 Task: Open Card Content Creation Review in Board Content Marketing Podcast Creation and Promotion Strategy to Workspace Corporate Legal Services and add a team member Softage.2@softage.net, a label Green, a checklist Workplace Wellness, an attachment from your computer, a color Green and finally, add a card description 'Plan and execute company team-building activity at a cooking class' and a comment 'Given the potential impact of this task on our team morale and motivation, let us ensure that we approach it with a sense of positivity and enthusiasm.'. Add a start date 'Jan 06, 1900' with a due date 'Jan 13, 1900'
Action: Mouse moved to (51, 389)
Screenshot: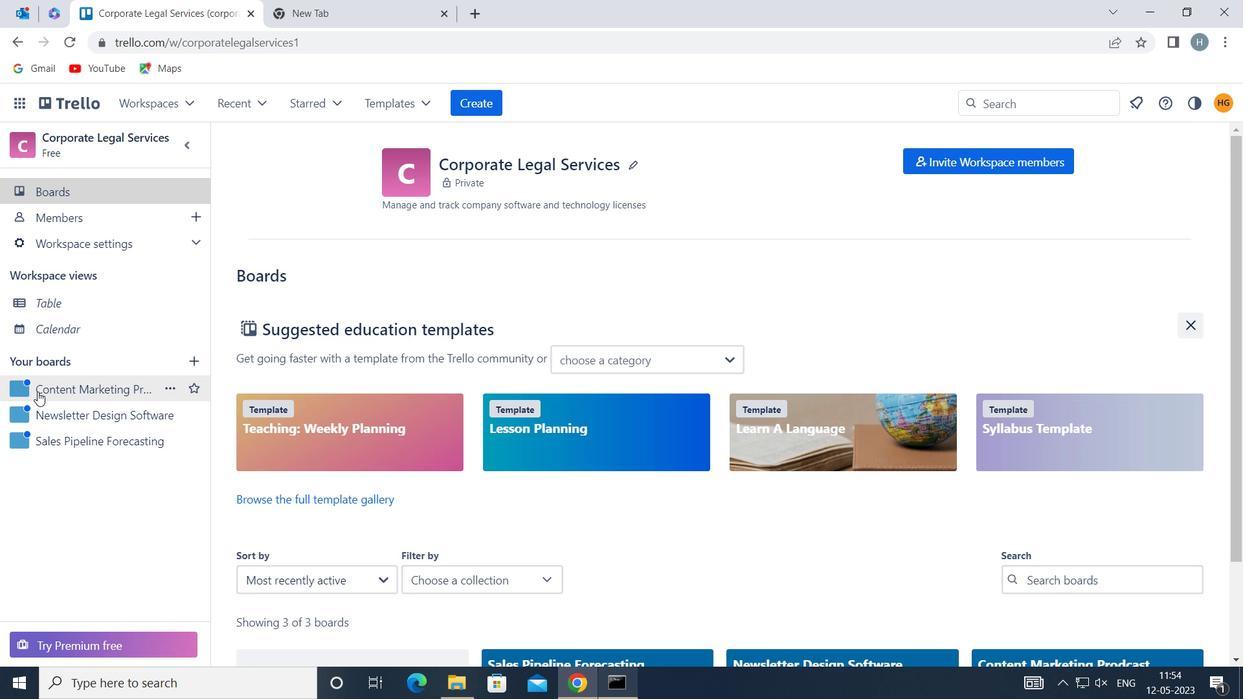 
Action: Mouse pressed left at (51, 389)
Screenshot: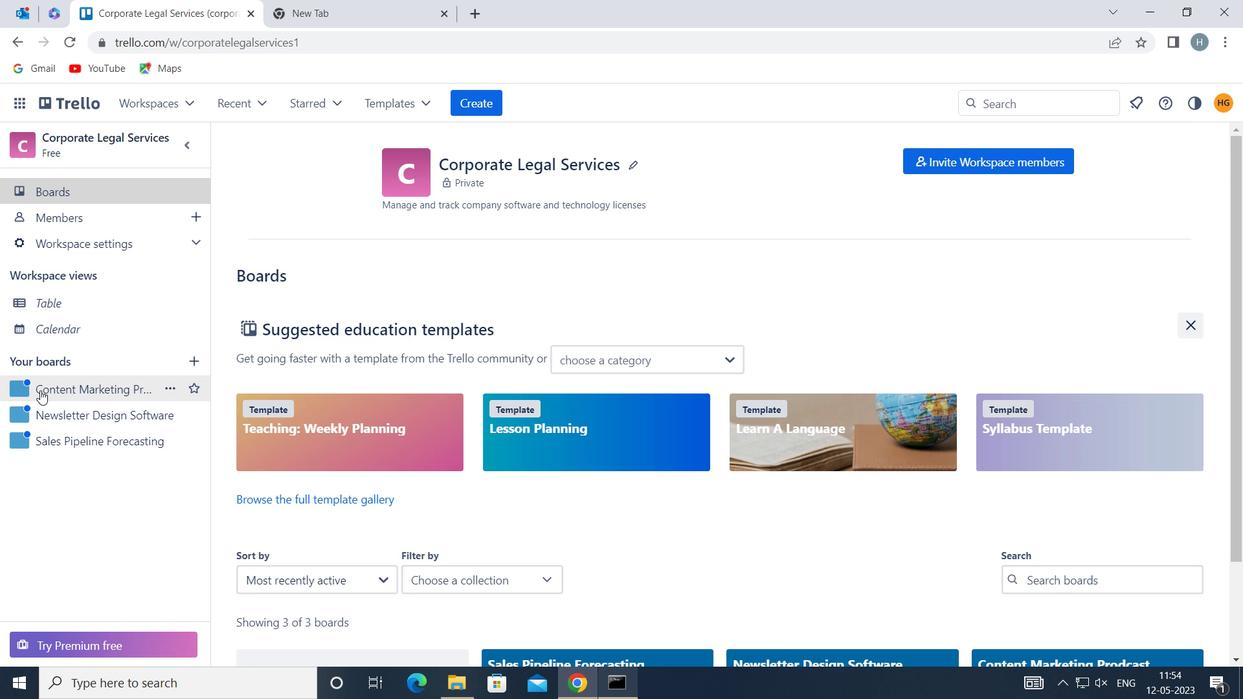 
Action: Mouse moved to (524, 231)
Screenshot: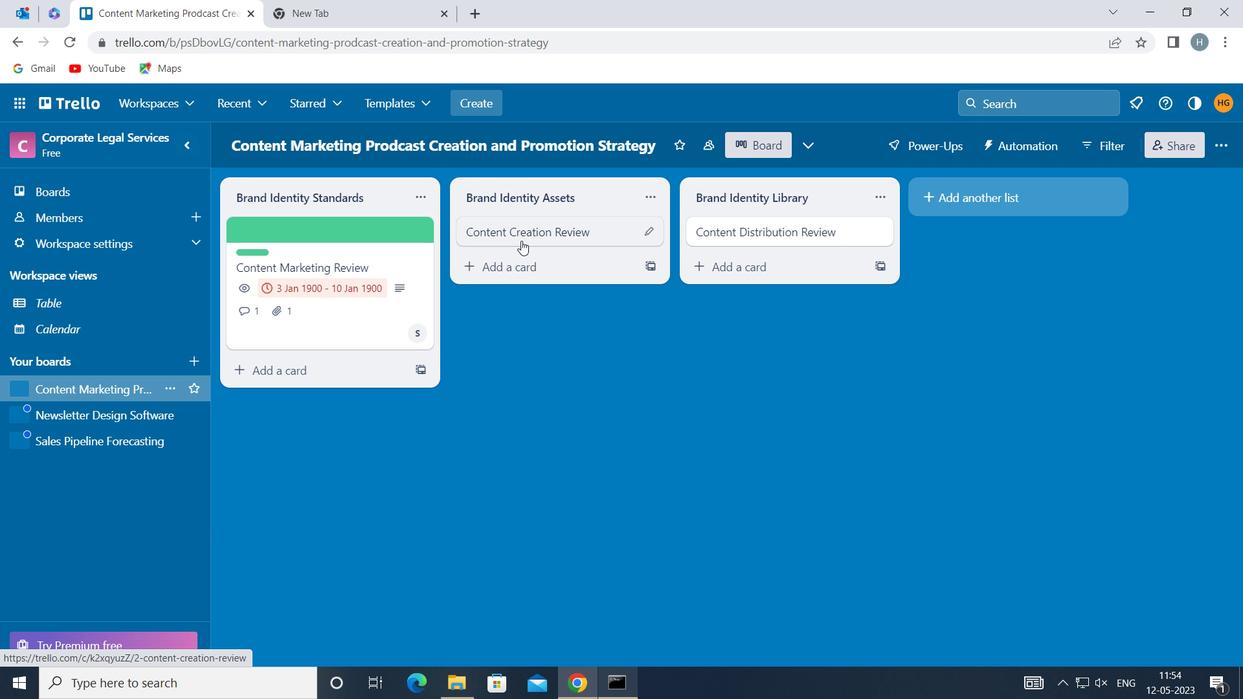 
Action: Mouse pressed left at (524, 231)
Screenshot: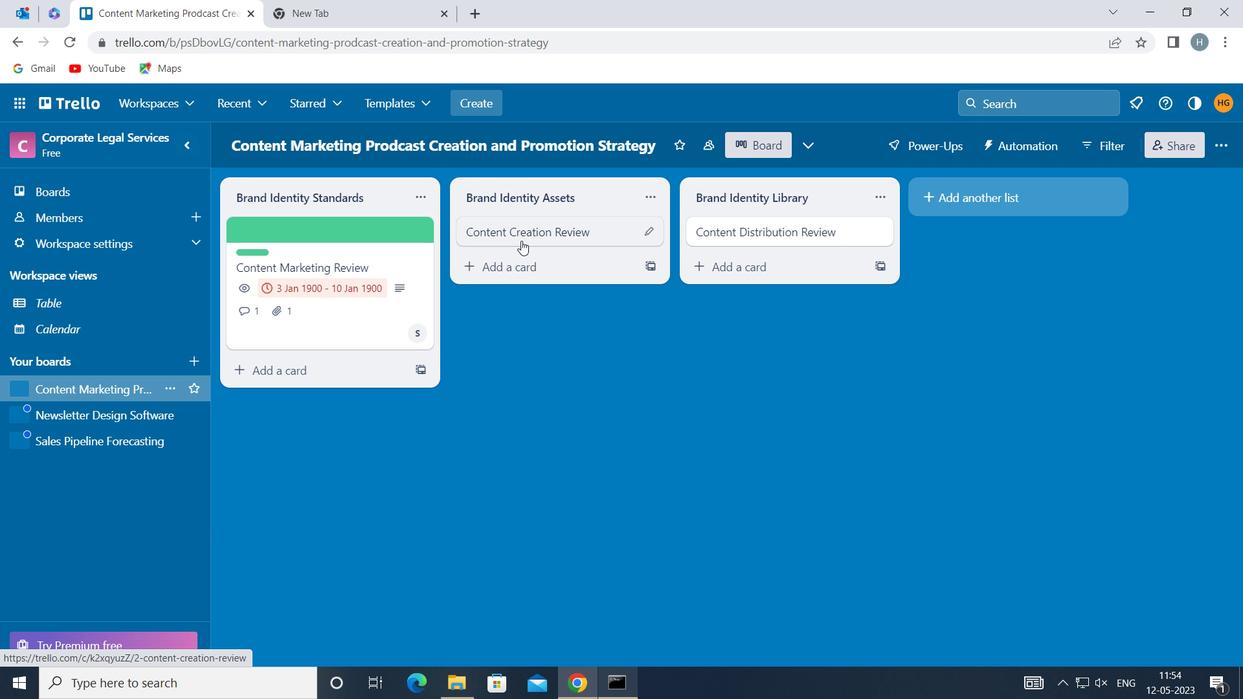 
Action: Mouse moved to (856, 287)
Screenshot: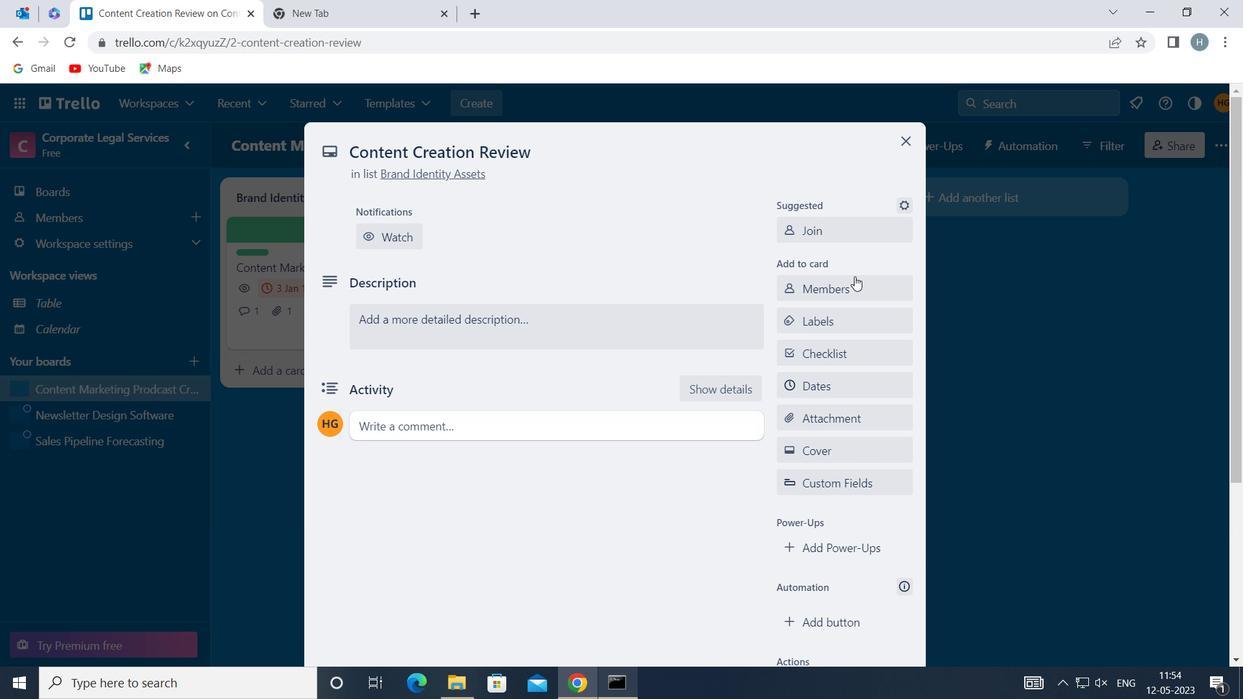 
Action: Mouse pressed left at (856, 287)
Screenshot: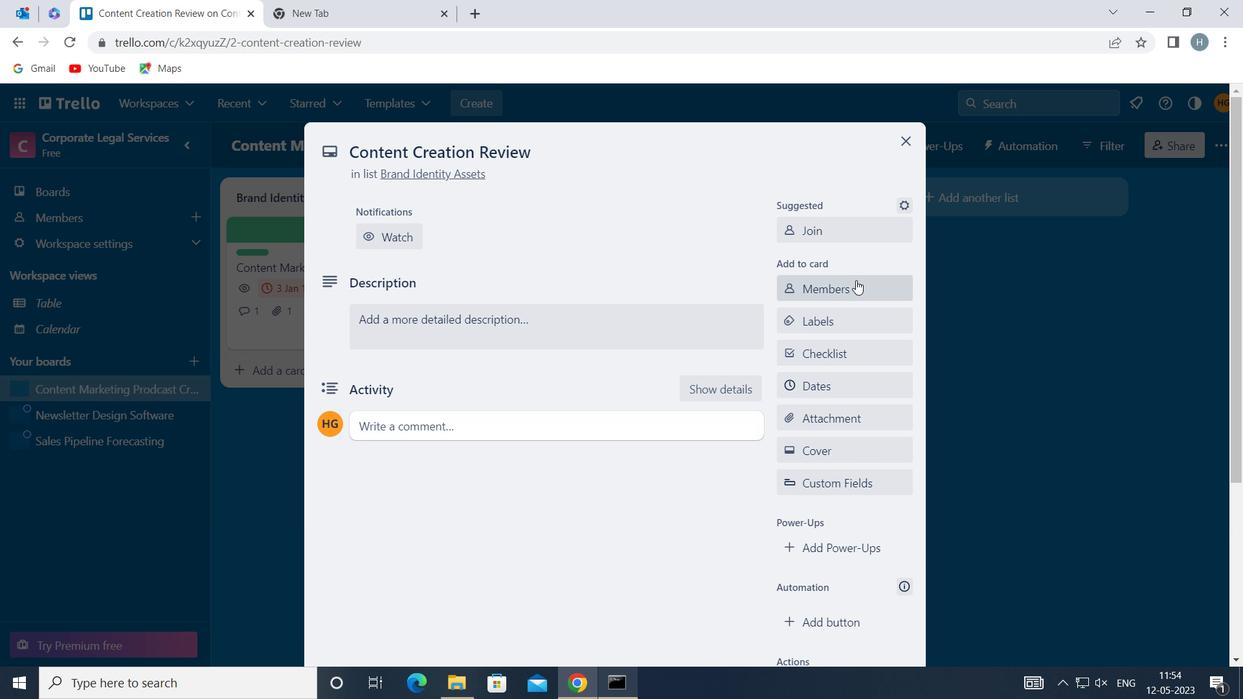 
Action: Key pressed softage
Screenshot: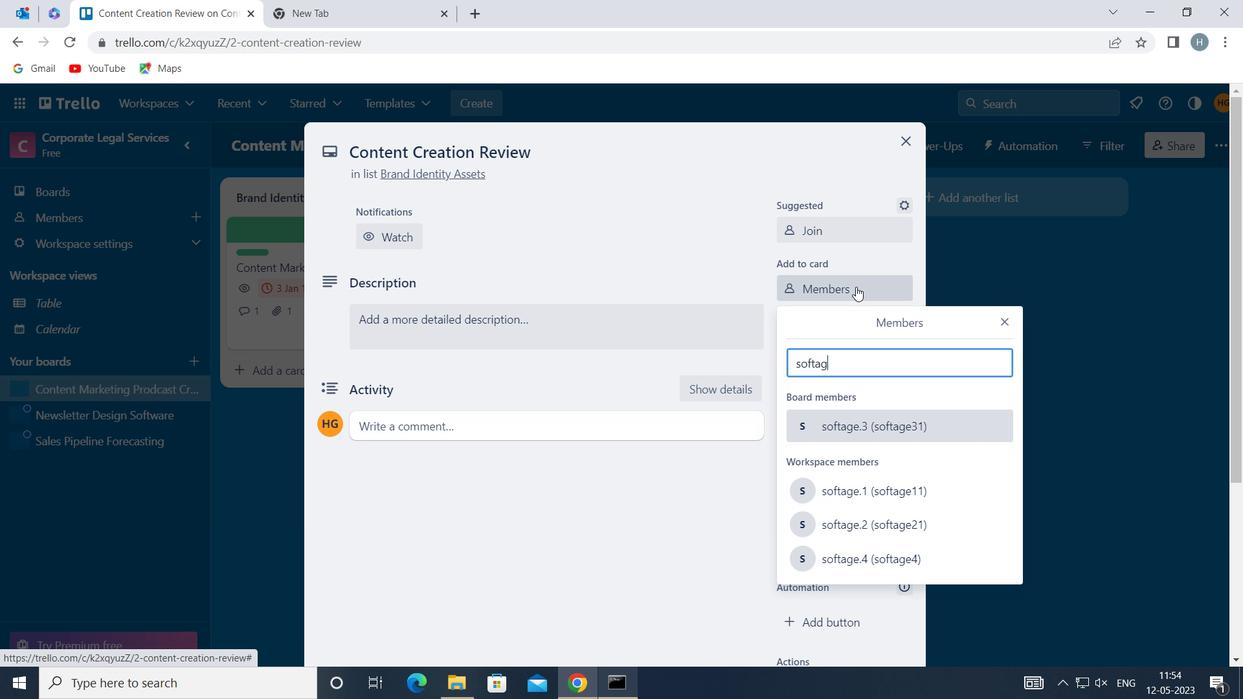 
Action: Mouse moved to (865, 522)
Screenshot: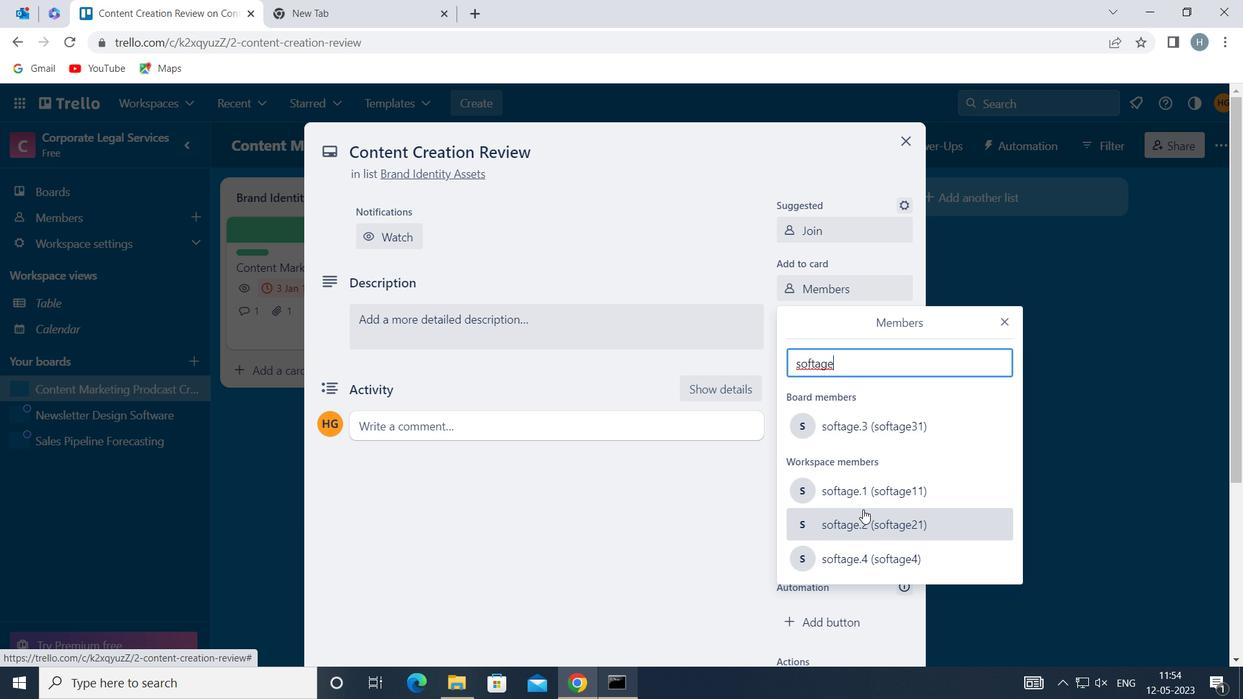 
Action: Mouse pressed left at (865, 522)
Screenshot: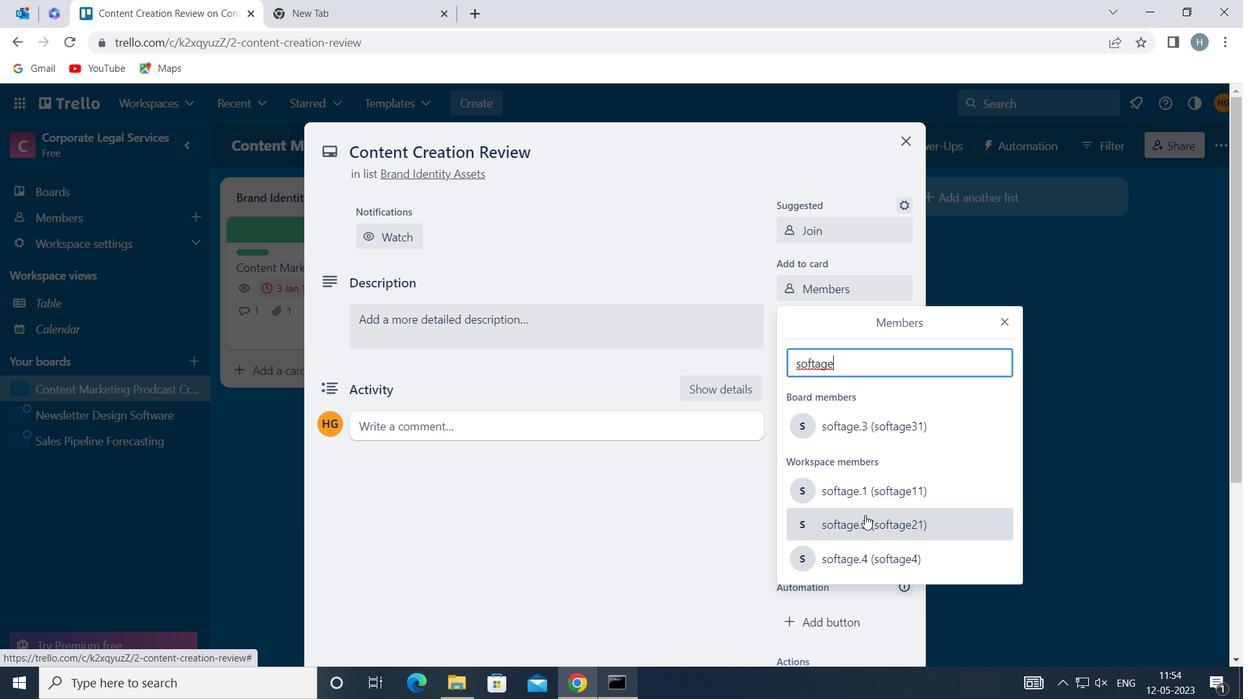 
Action: Mouse moved to (1010, 317)
Screenshot: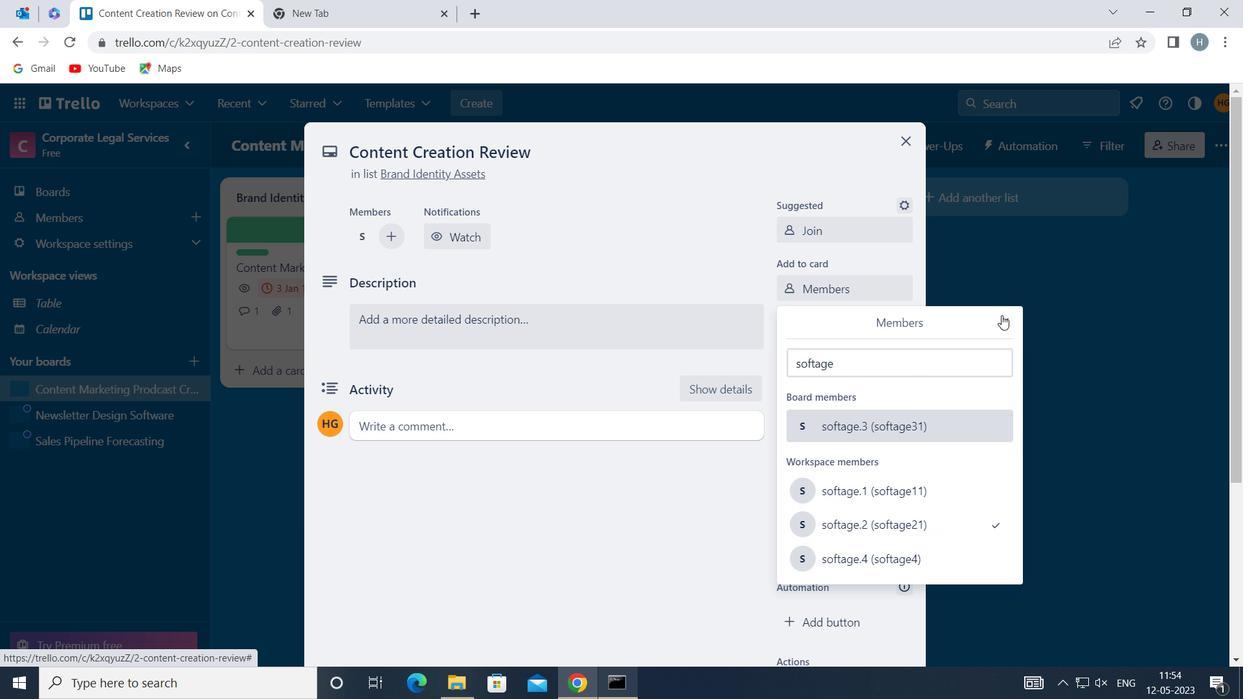 
Action: Mouse pressed left at (1010, 317)
Screenshot: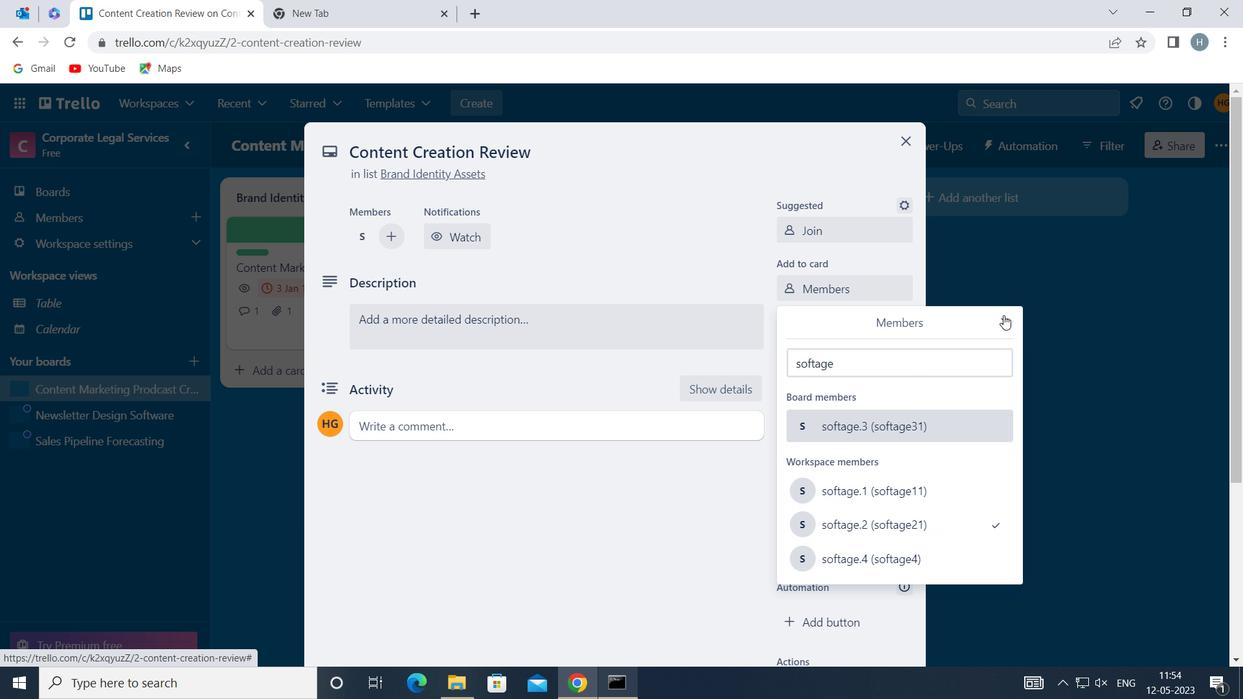 
Action: Mouse moved to (848, 320)
Screenshot: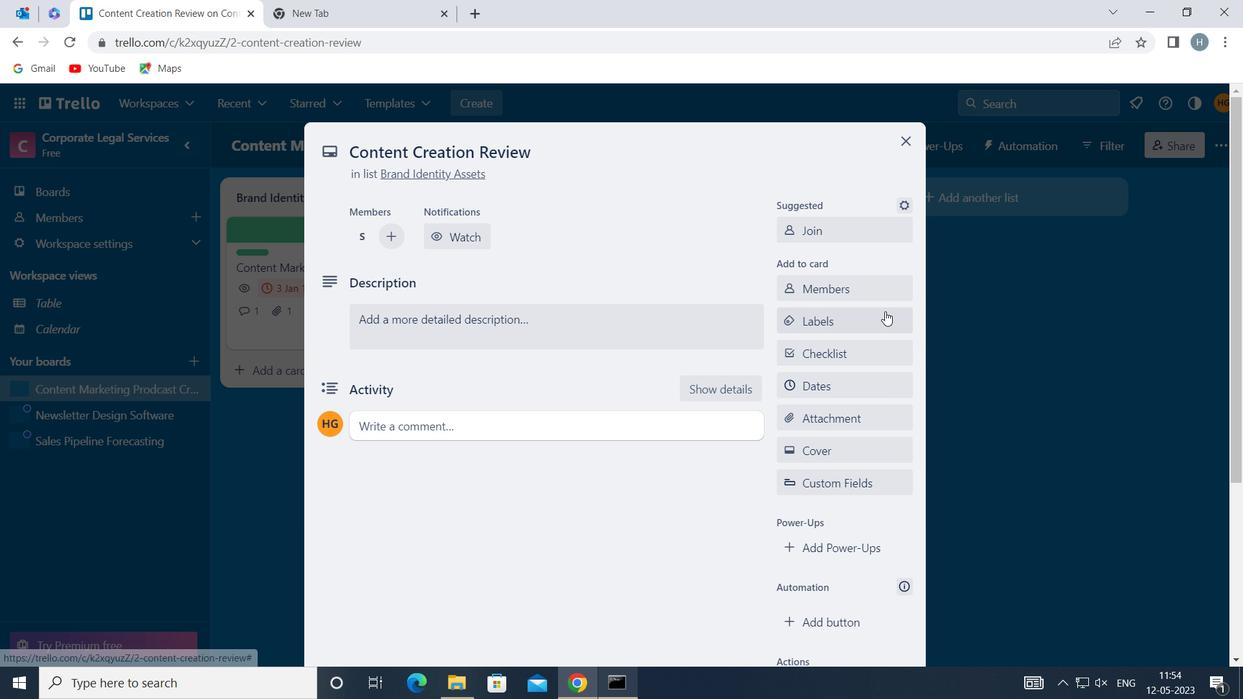 
Action: Mouse pressed left at (848, 320)
Screenshot: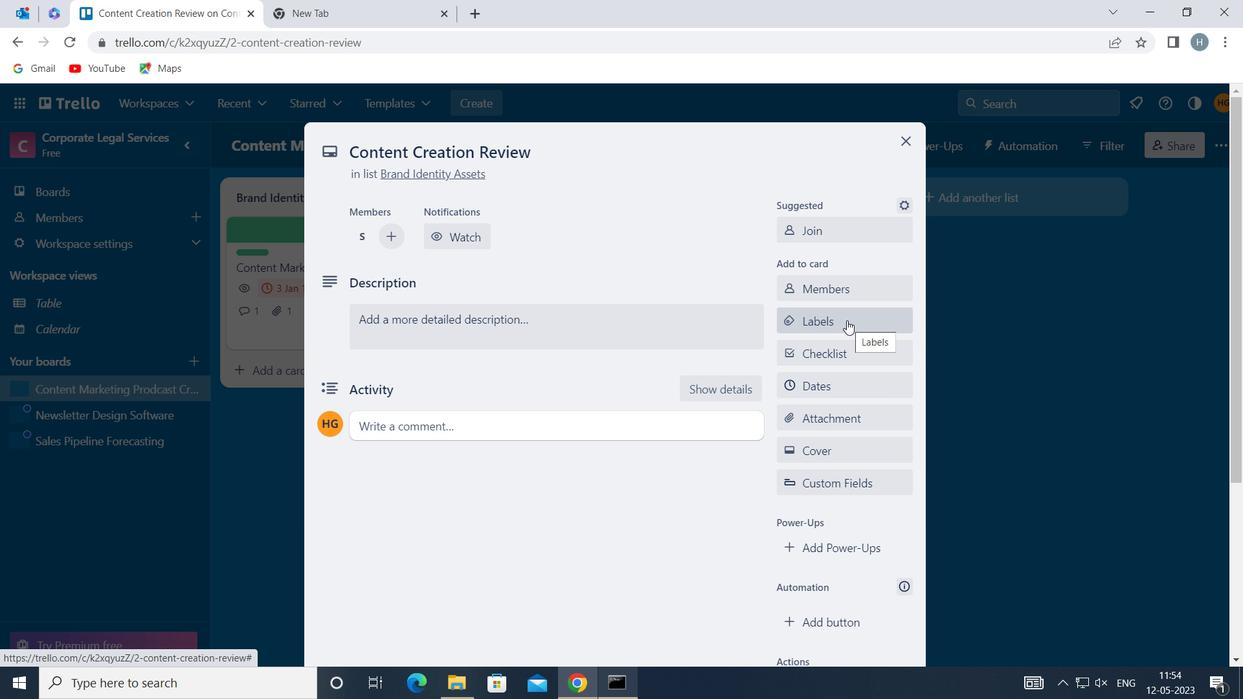 
Action: Mouse moved to (875, 239)
Screenshot: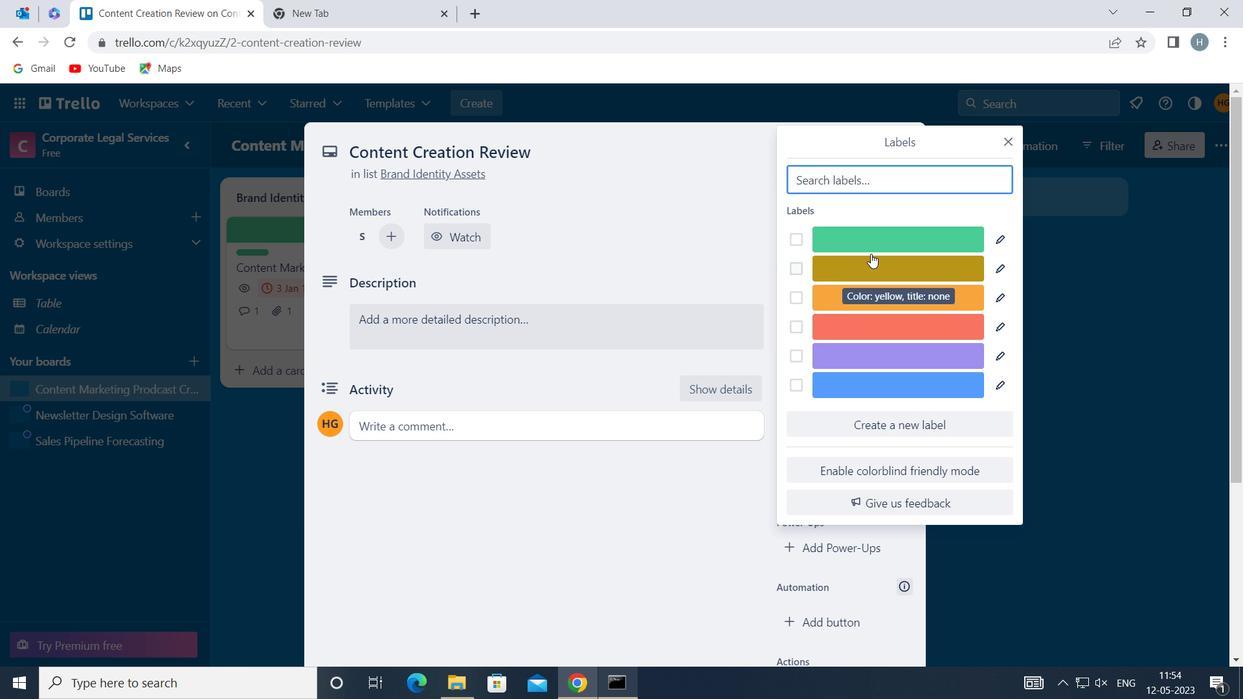 
Action: Mouse pressed left at (875, 239)
Screenshot: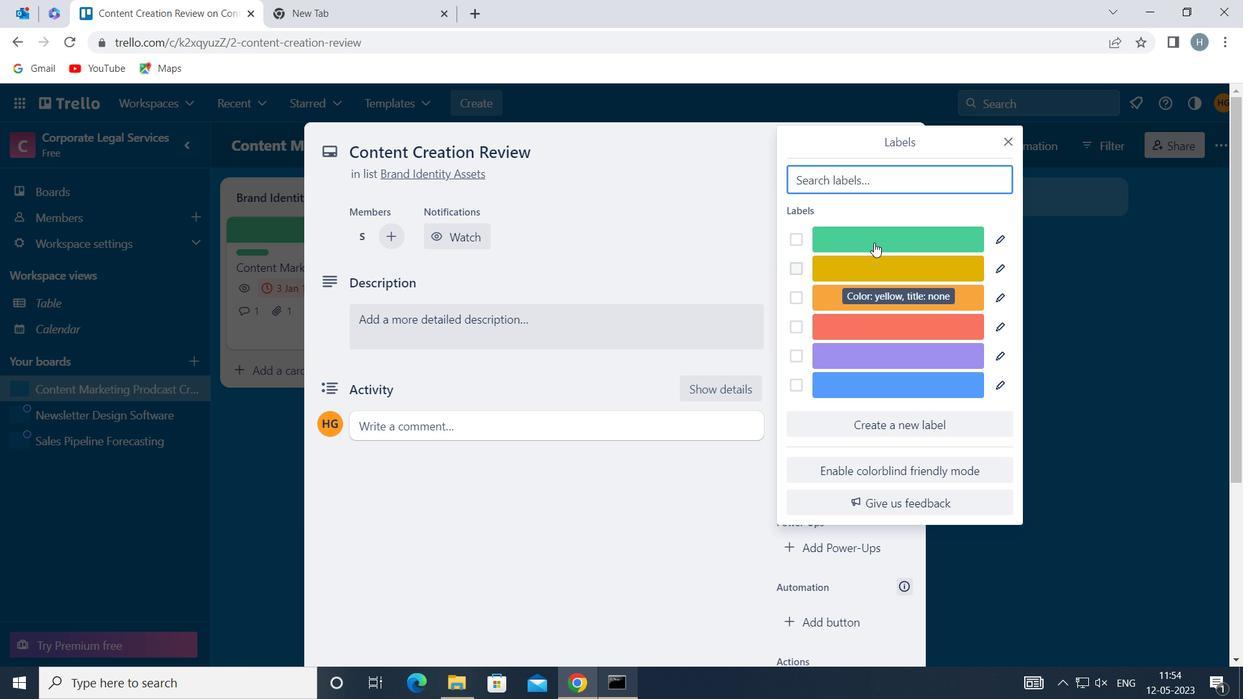 
Action: Mouse moved to (1012, 139)
Screenshot: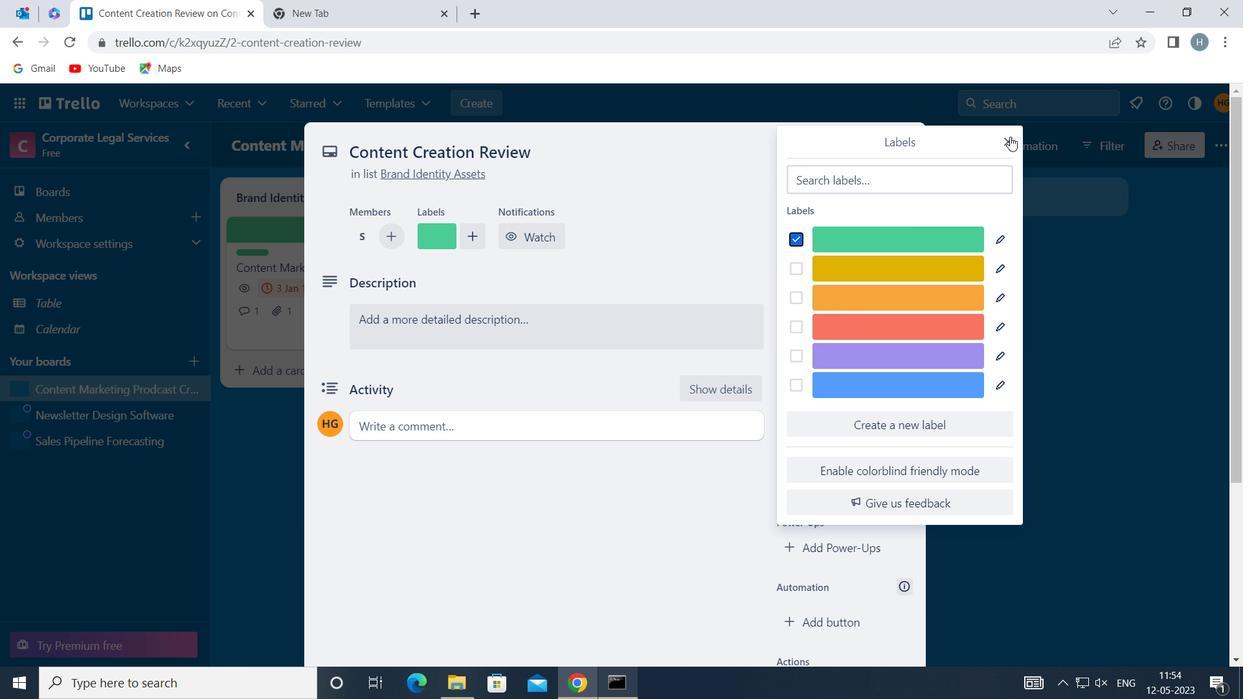 
Action: Mouse pressed left at (1012, 139)
Screenshot: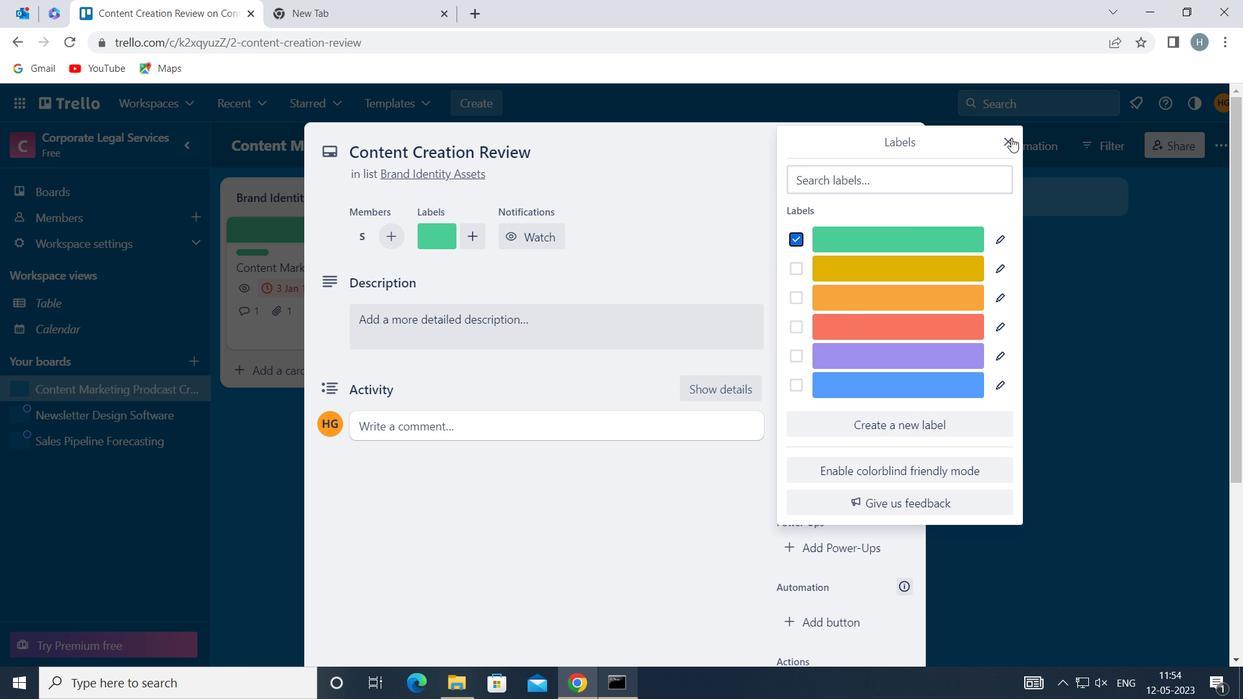 
Action: Mouse moved to (853, 346)
Screenshot: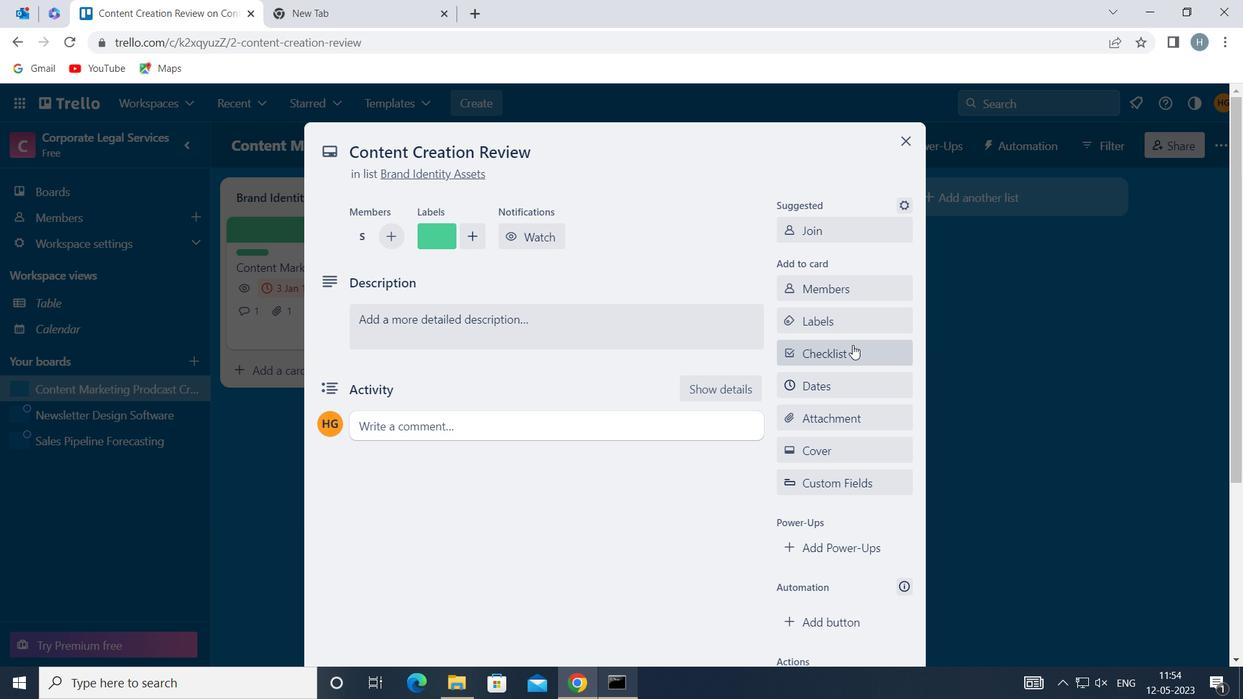 
Action: Mouse pressed left at (853, 346)
Screenshot: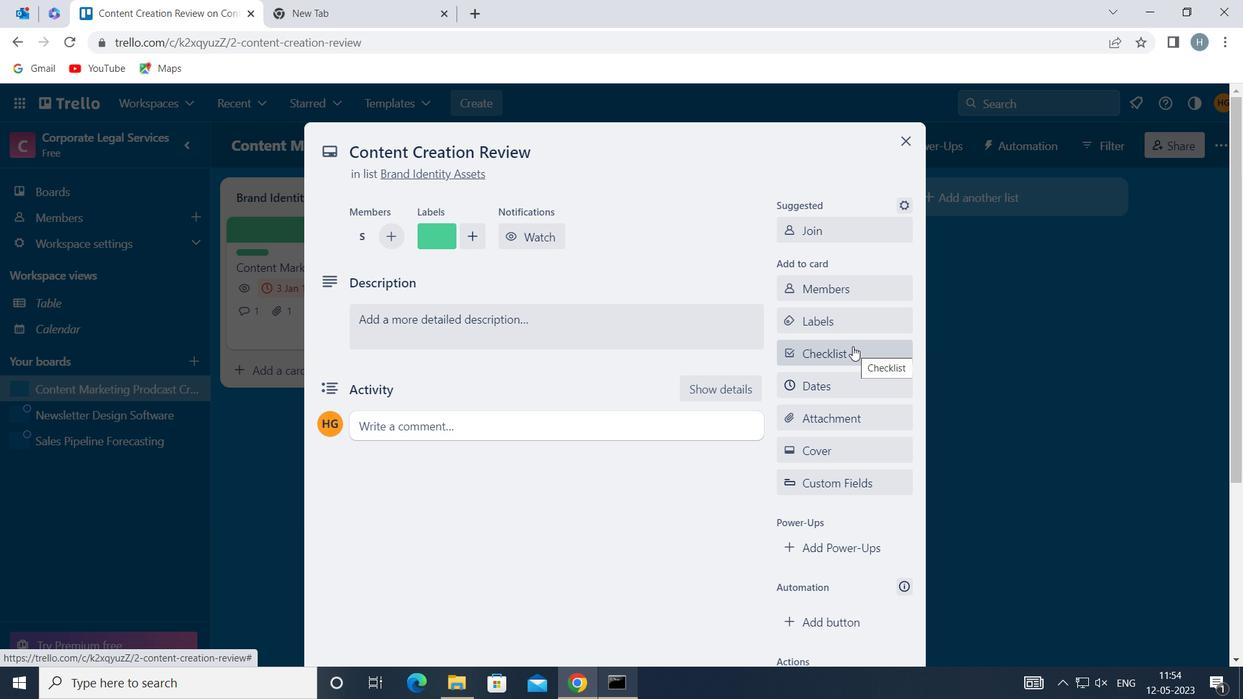 
Action: Key pressed <Key.shift>WORKPLACE<Key.space><Key.shift>WELLNESS
Screenshot: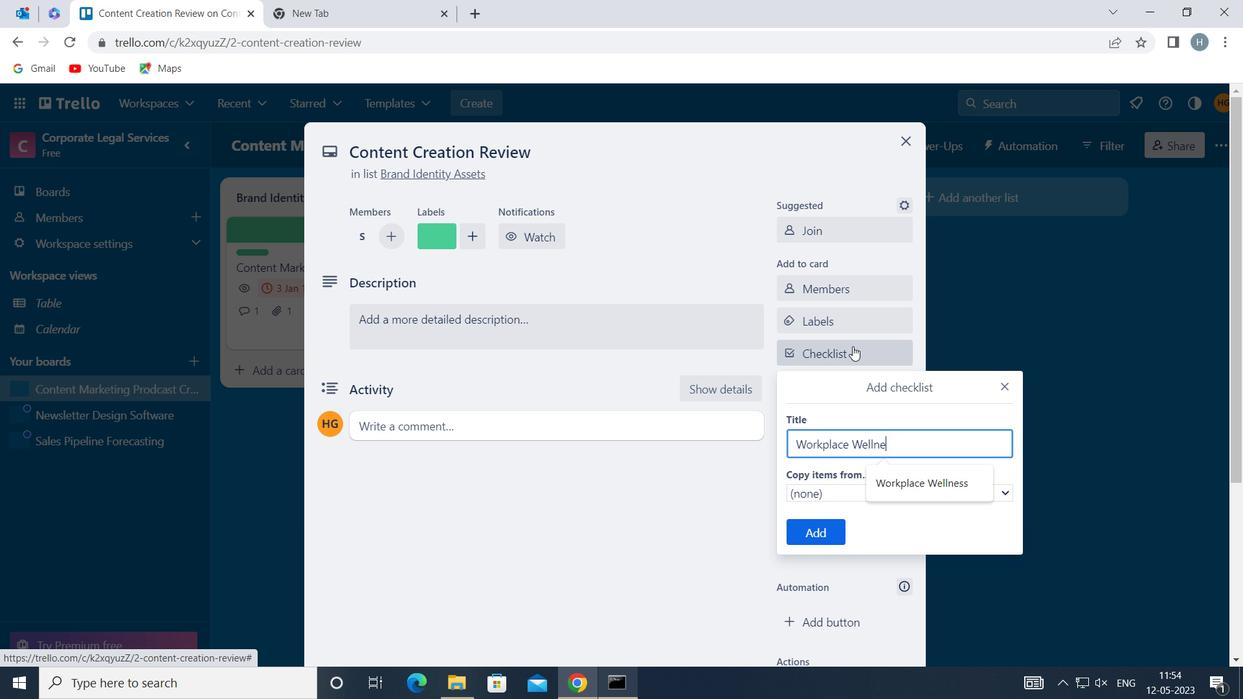 
Action: Mouse moved to (821, 526)
Screenshot: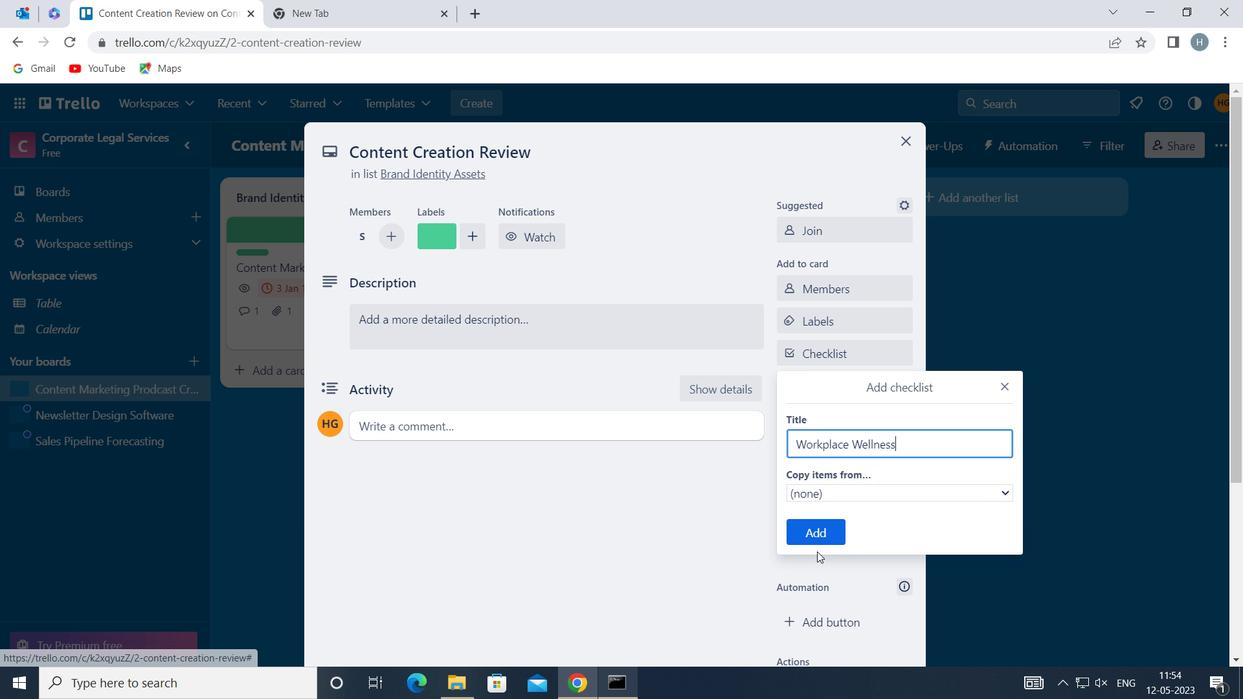 
Action: Mouse pressed left at (821, 526)
Screenshot: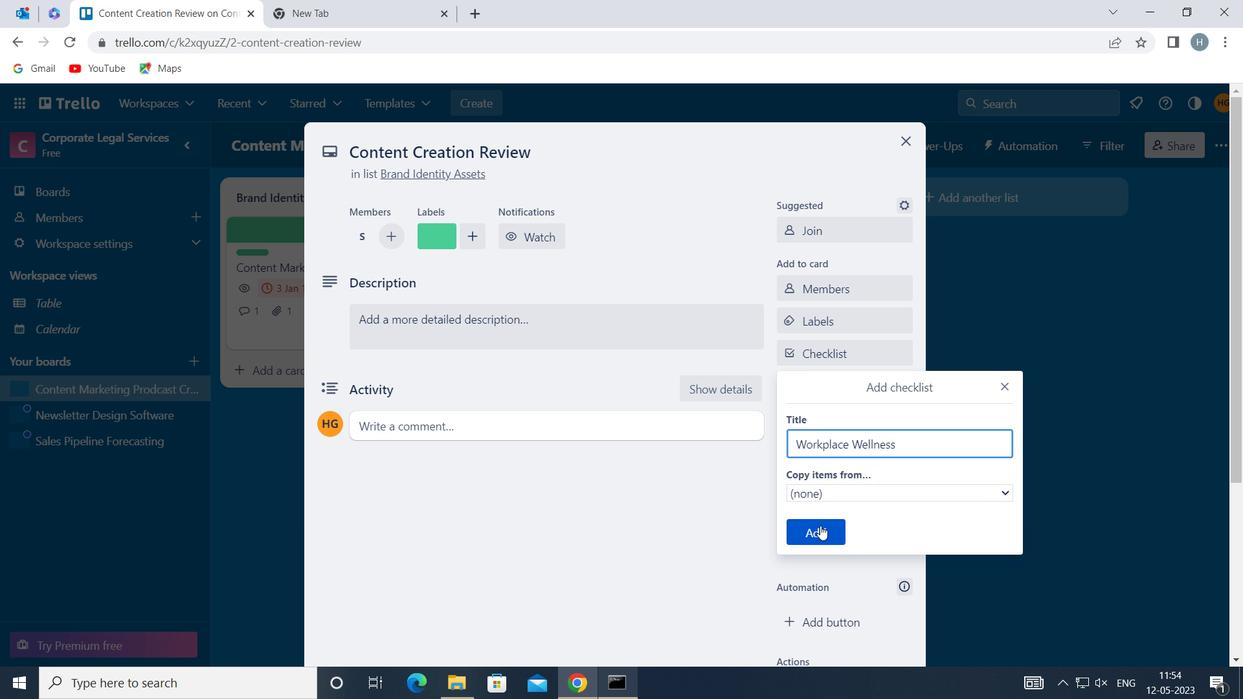 
Action: Mouse moved to (861, 416)
Screenshot: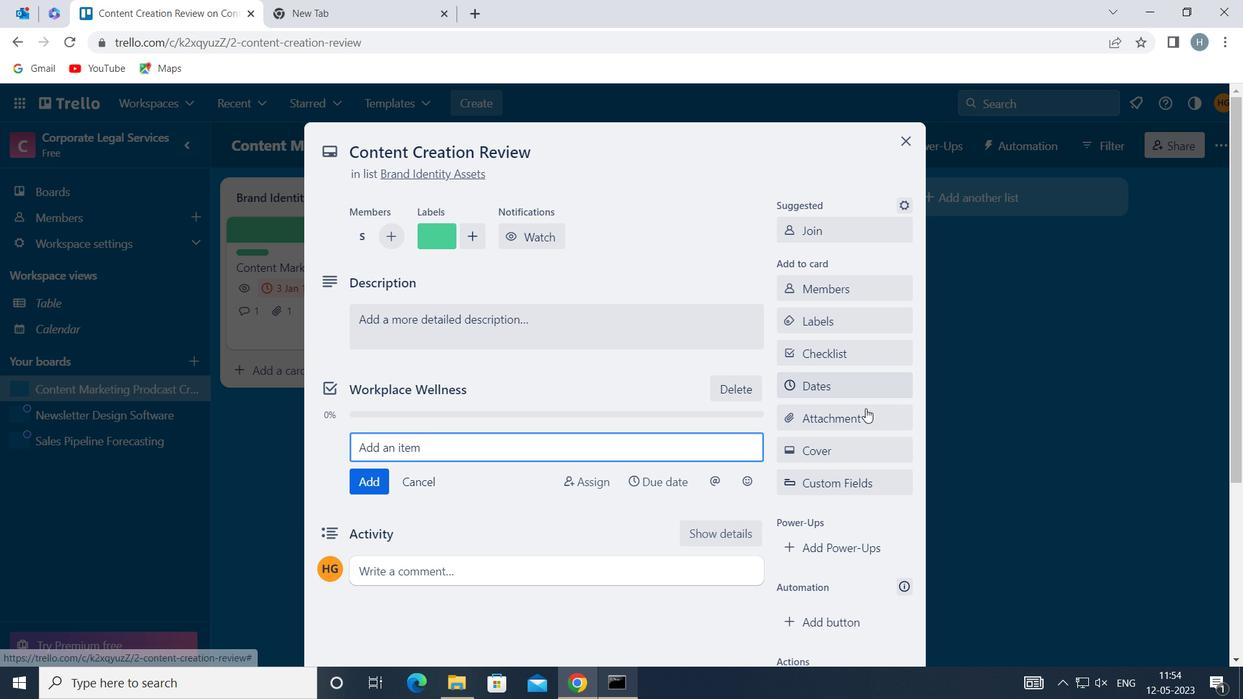 
Action: Mouse pressed left at (861, 416)
Screenshot: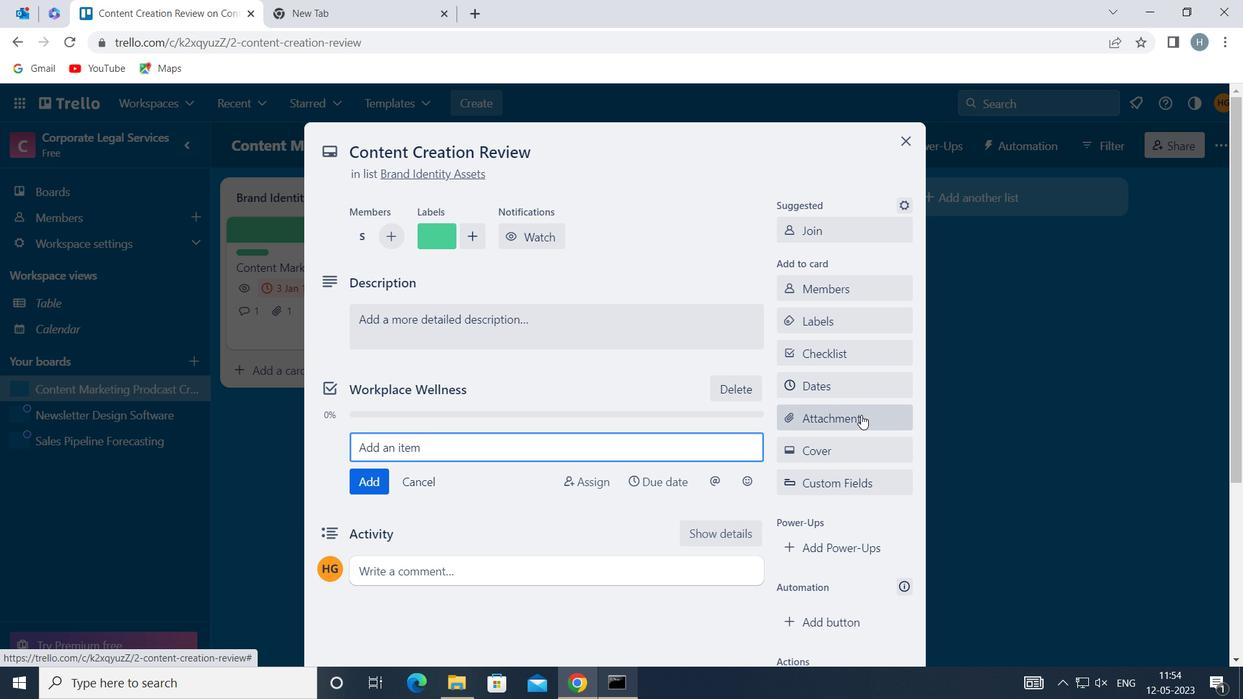 
Action: Mouse moved to (880, 178)
Screenshot: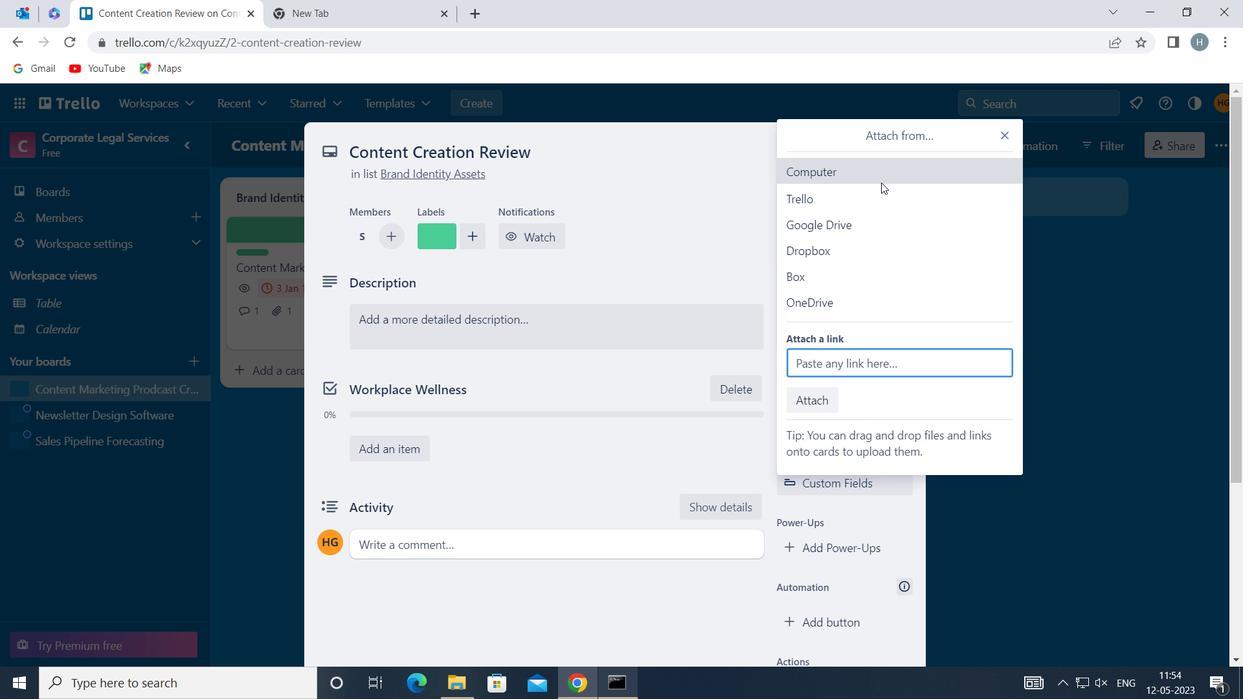 
Action: Mouse pressed left at (880, 178)
Screenshot: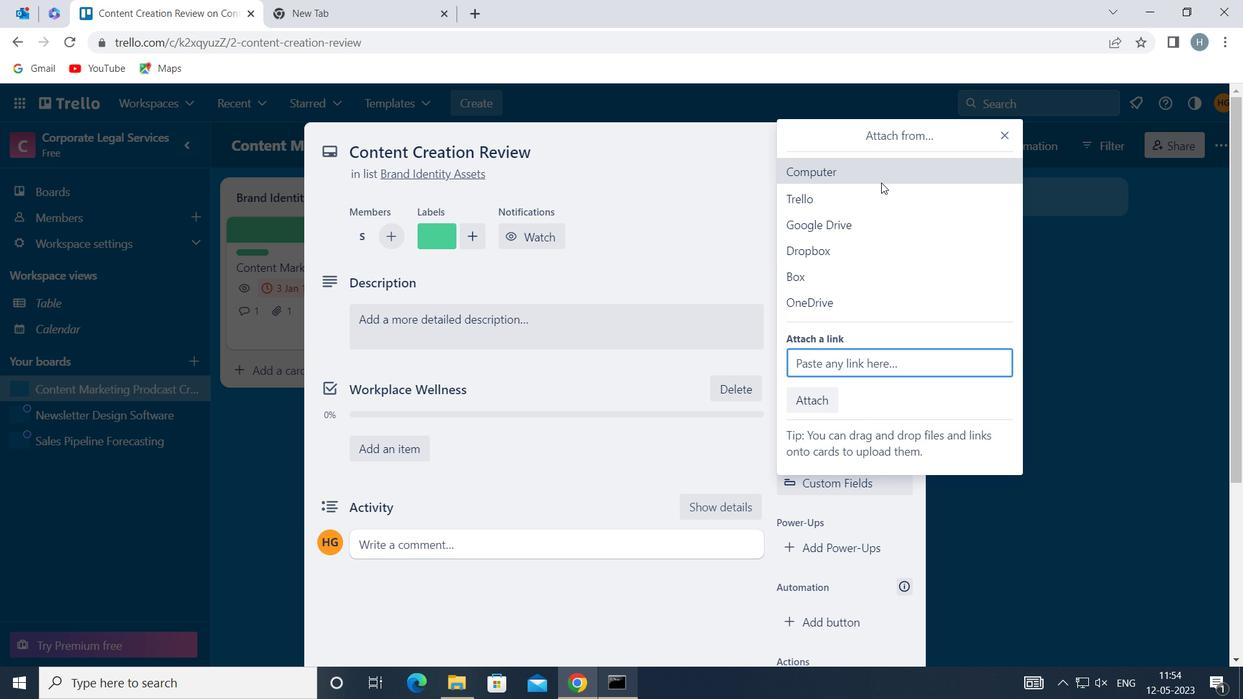 
Action: Mouse moved to (508, 143)
Screenshot: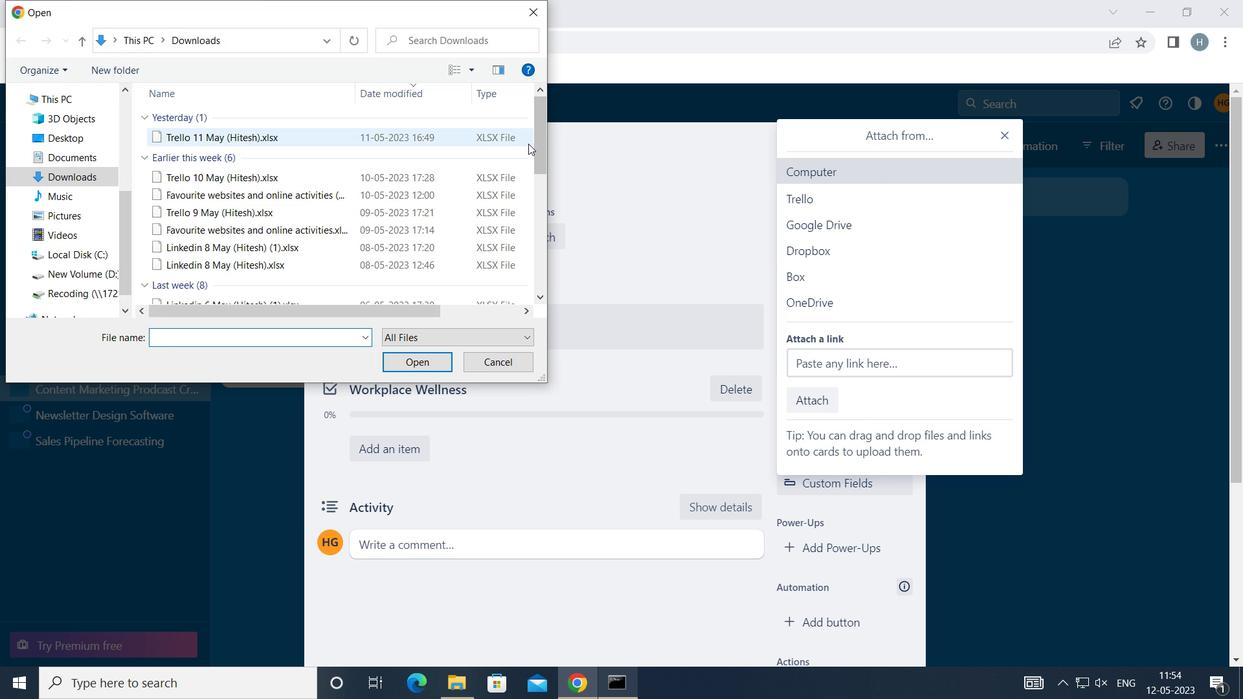 
Action: Mouse pressed left at (508, 143)
Screenshot: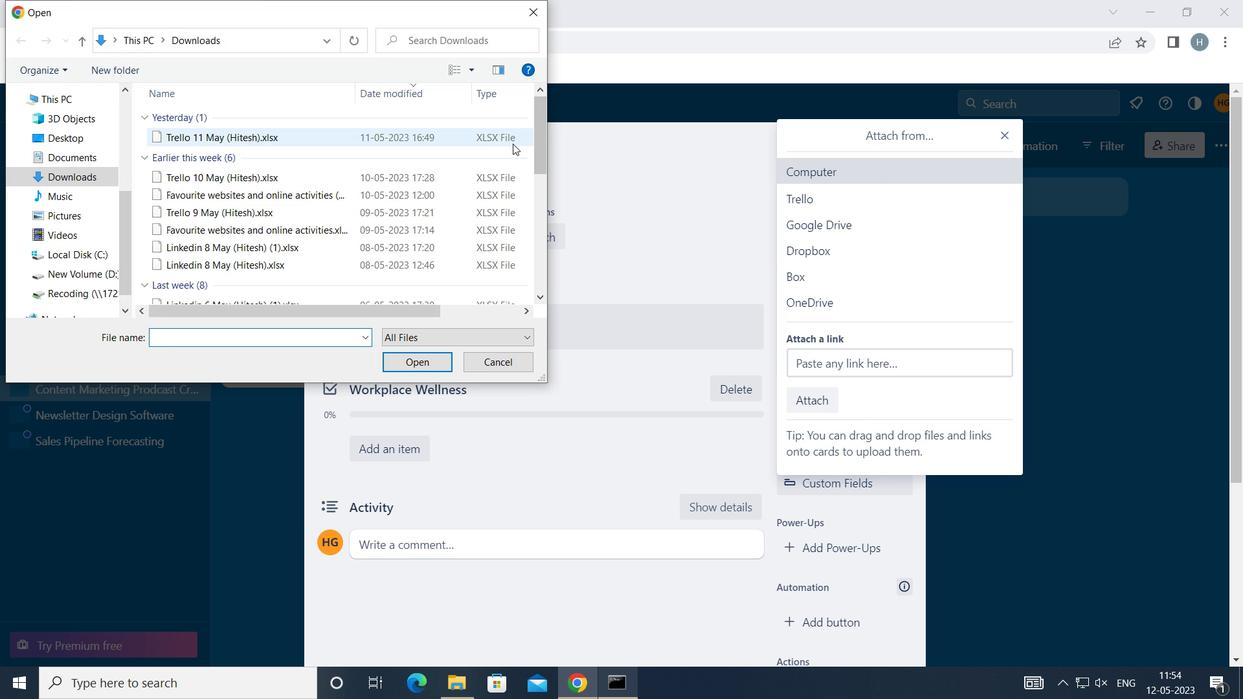 
Action: Mouse moved to (420, 364)
Screenshot: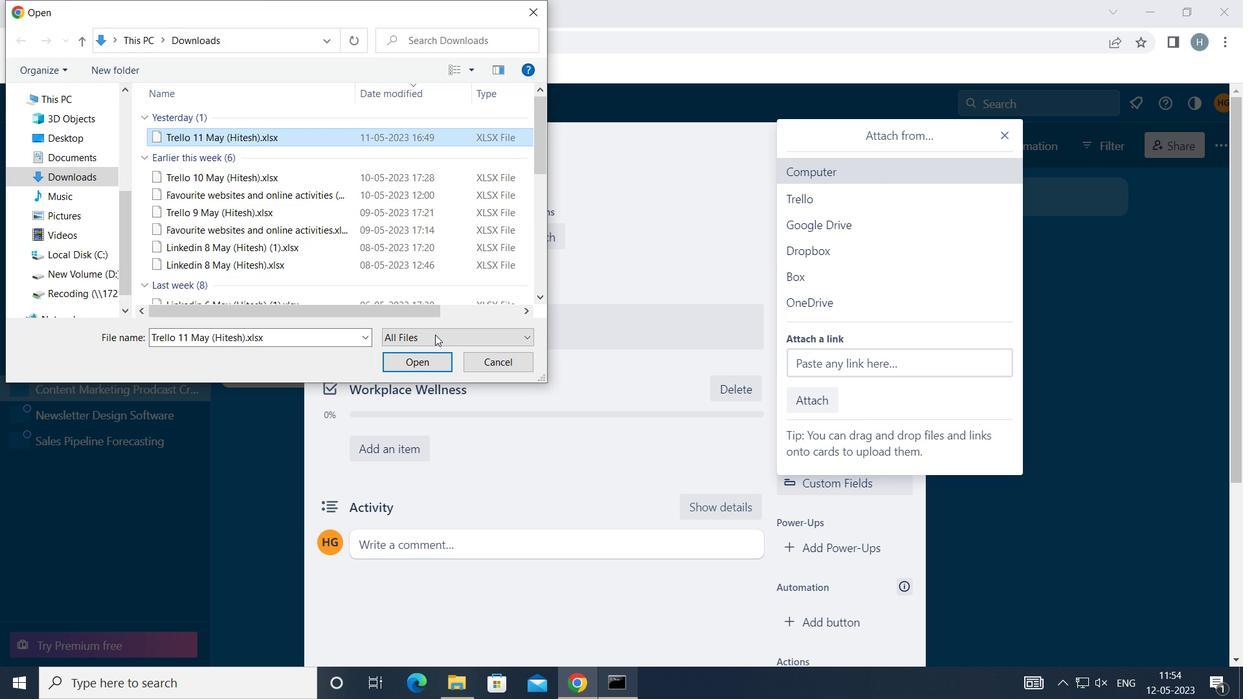 
Action: Mouse pressed left at (420, 364)
Screenshot: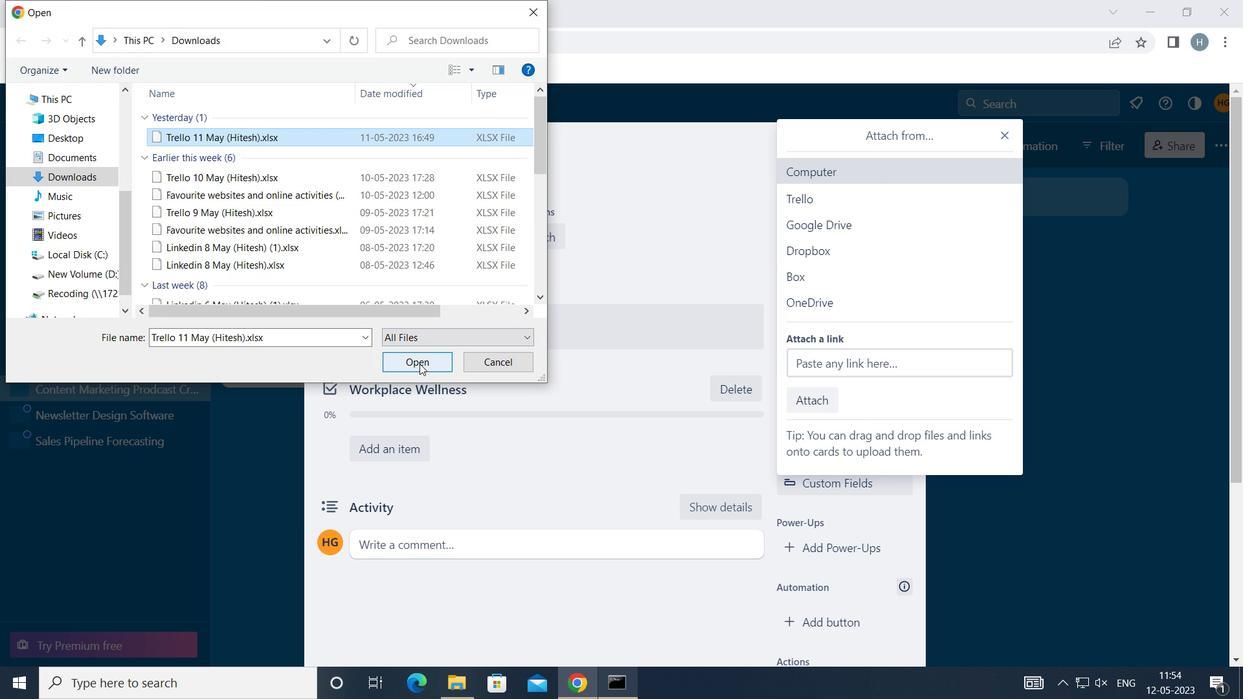 
Action: Mouse moved to (820, 447)
Screenshot: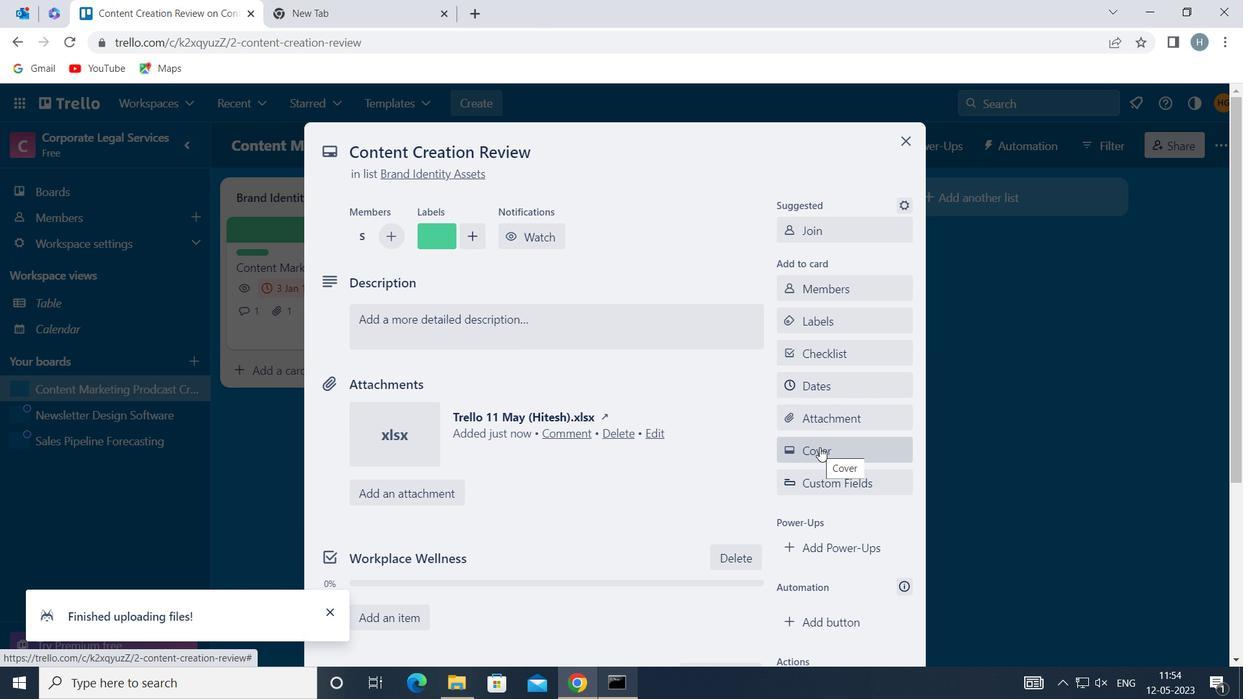 
Action: Mouse pressed left at (820, 447)
Screenshot: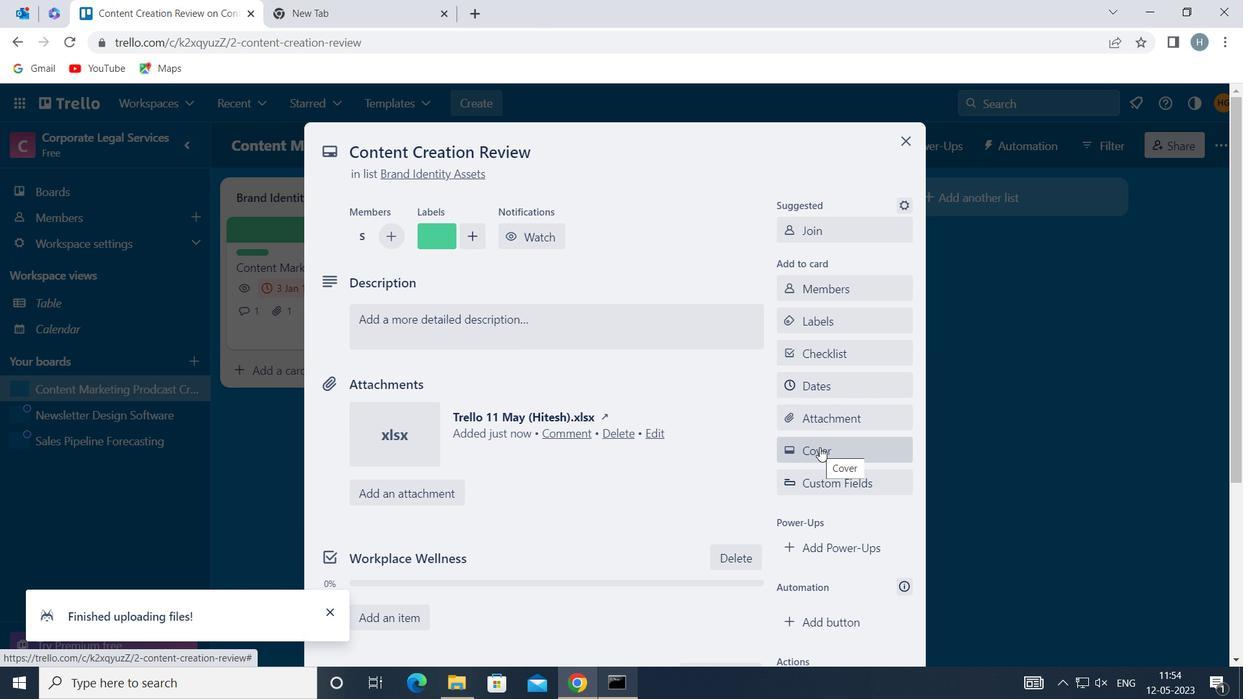 
Action: Mouse moved to (808, 340)
Screenshot: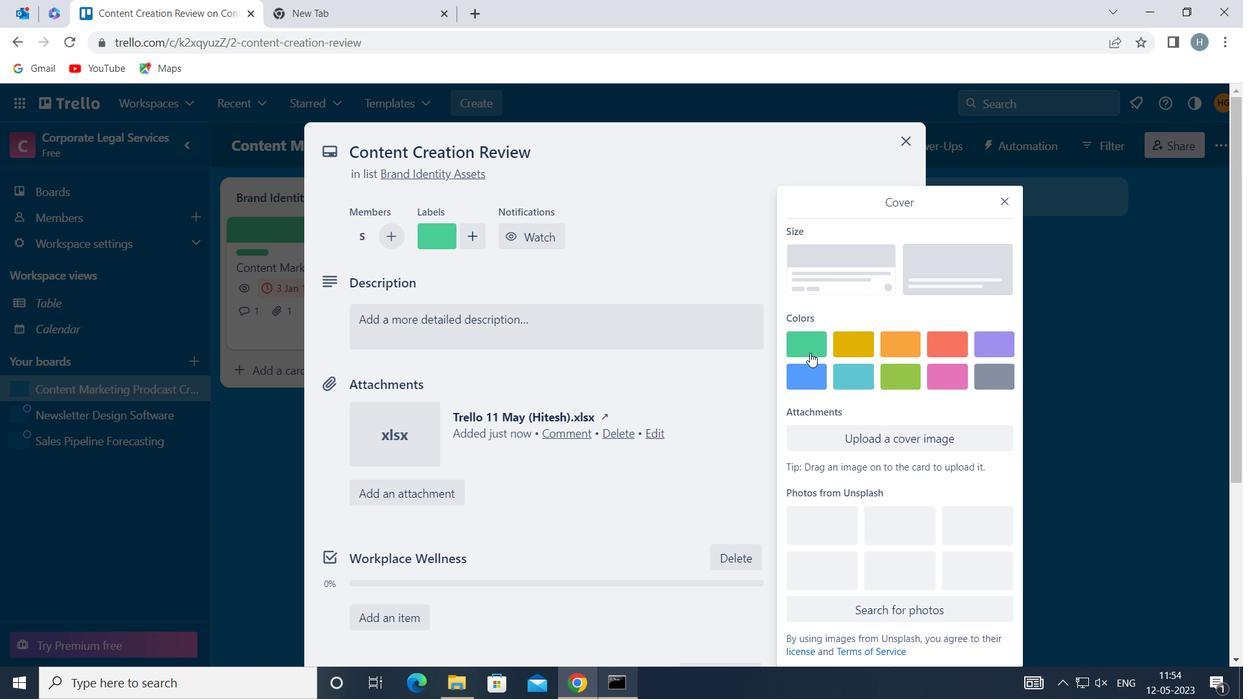 
Action: Mouse pressed left at (808, 340)
Screenshot: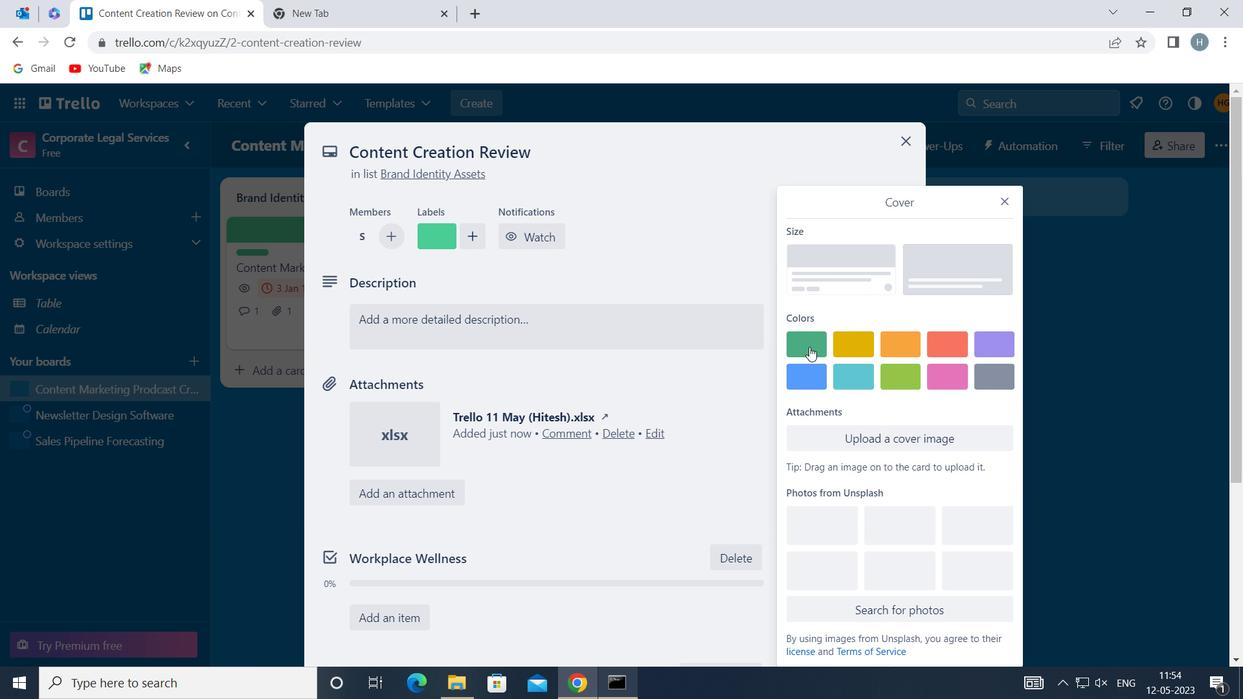 
Action: Mouse moved to (1006, 168)
Screenshot: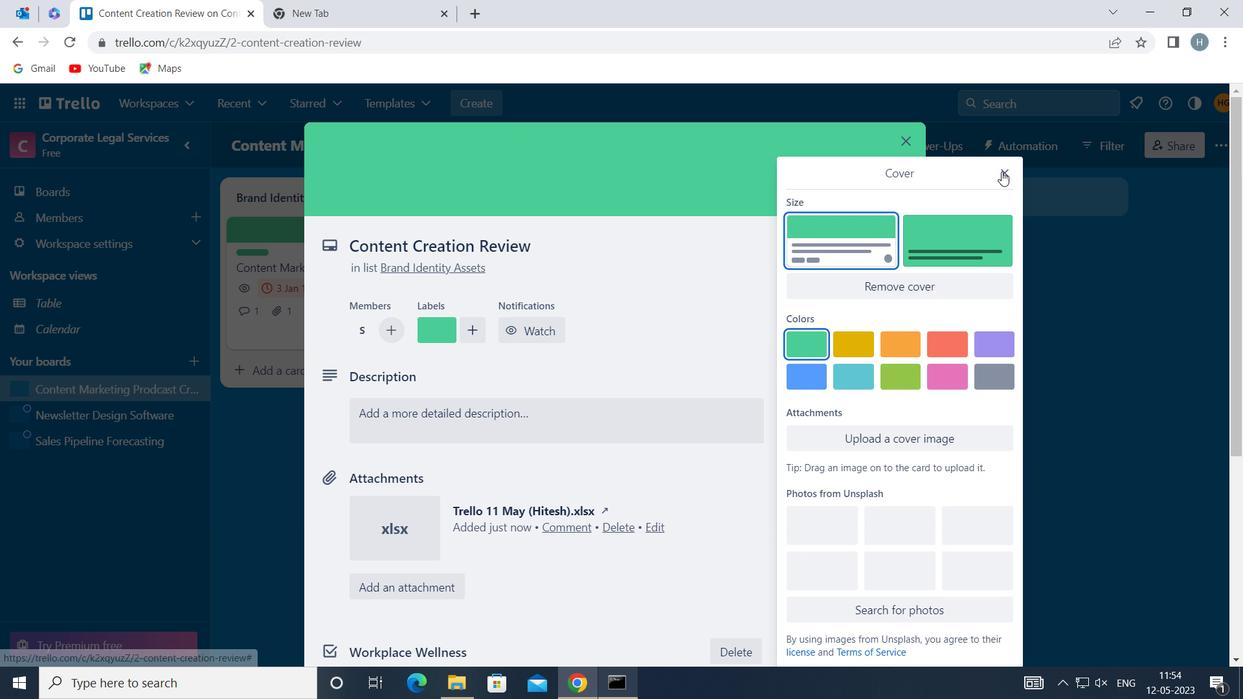 
Action: Mouse pressed left at (1006, 168)
Screenshot: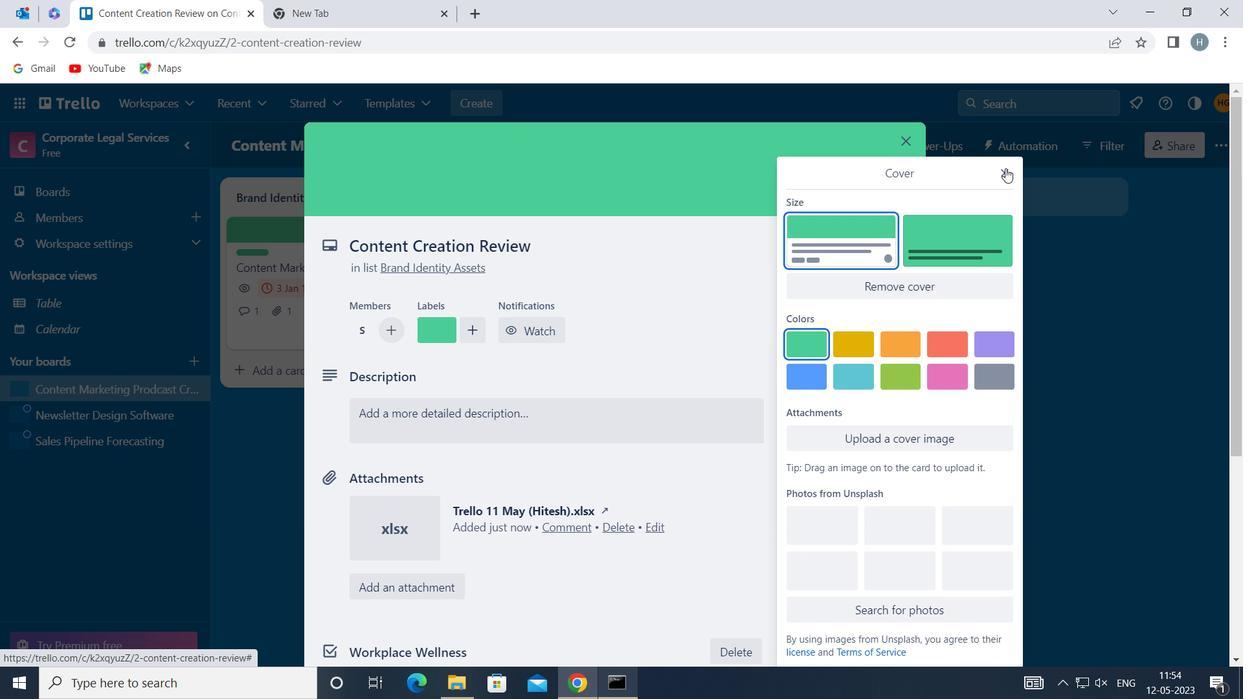 
Action: Mouse moved to (632, 408)
Screenshot: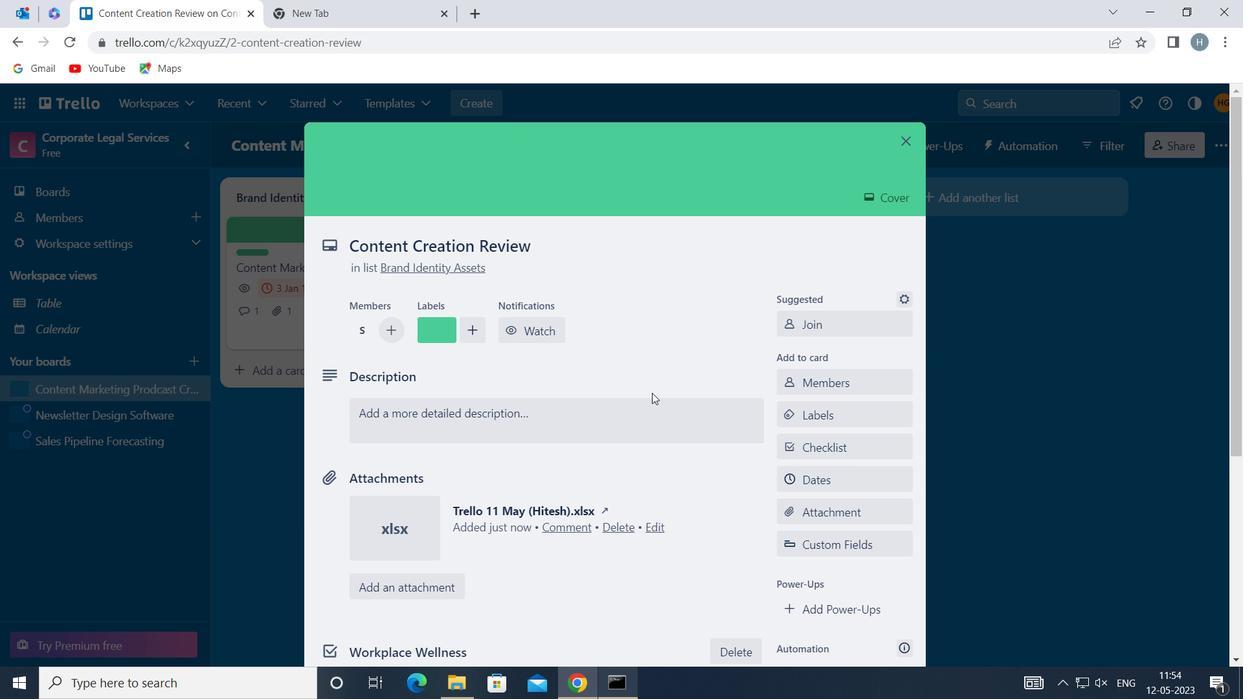 
Action: Mouse pressed left at (632, 408)
Screenshot: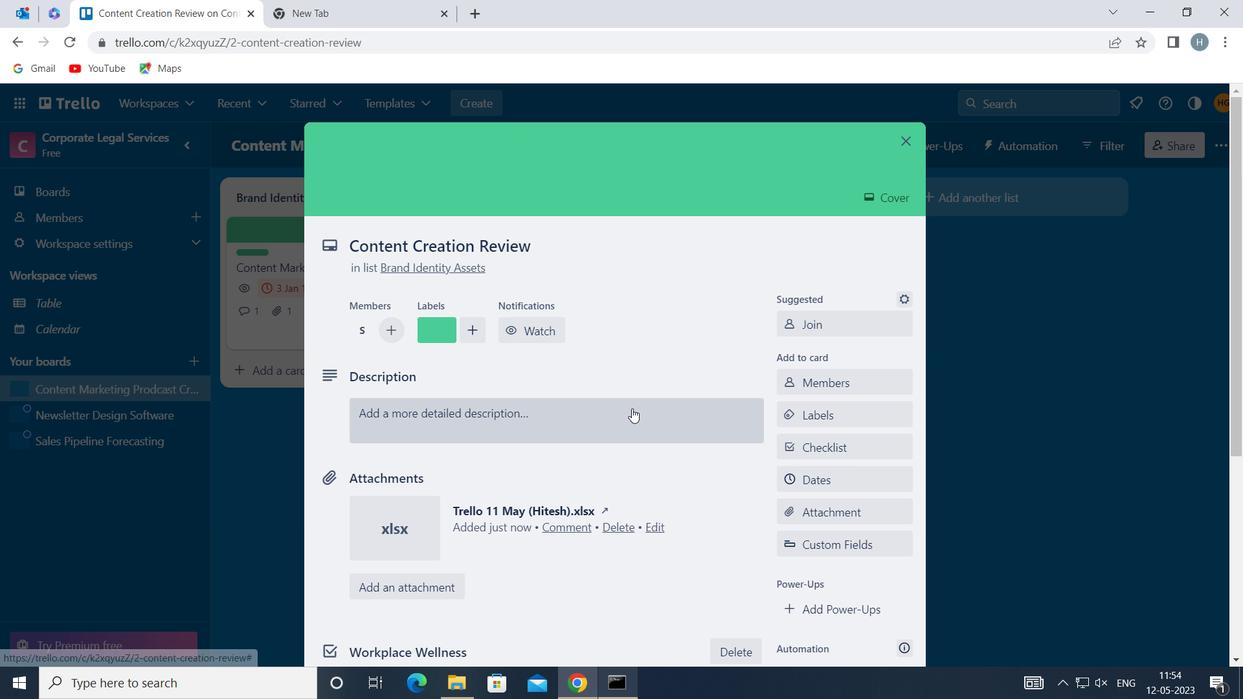 
Action: Mouse moved to (488, 480)
Screenshot: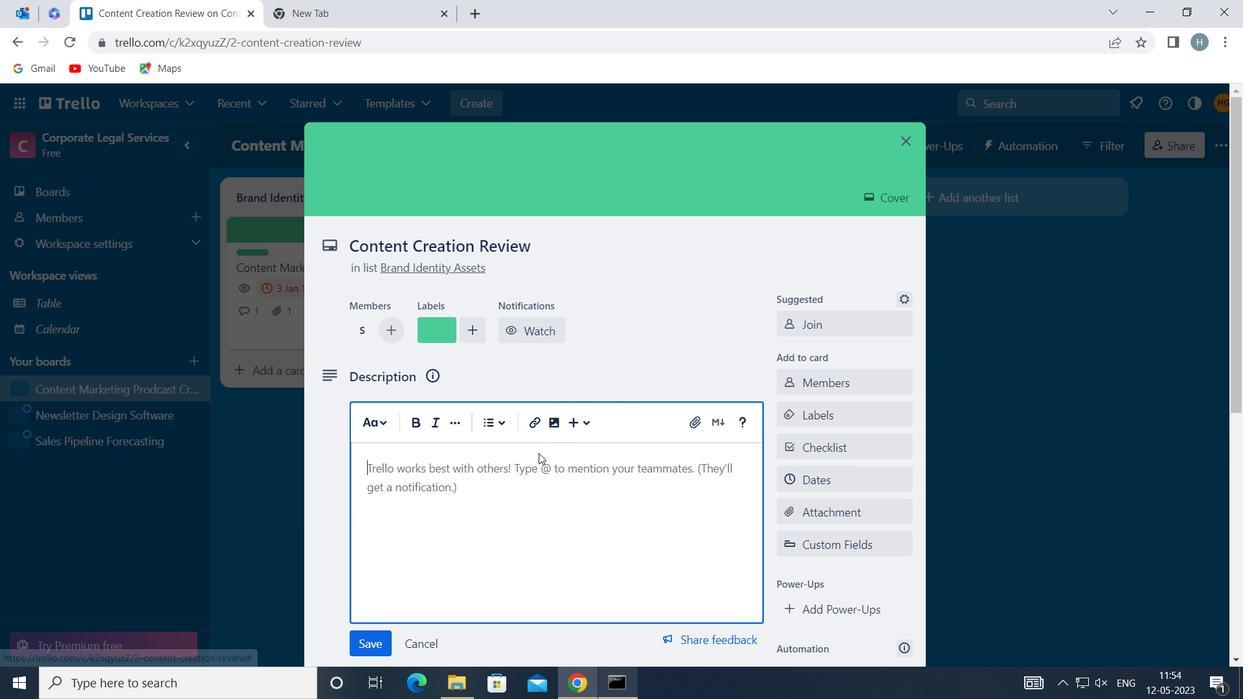 
Action: Mouse pressed left at (488, 480)
Screenshot: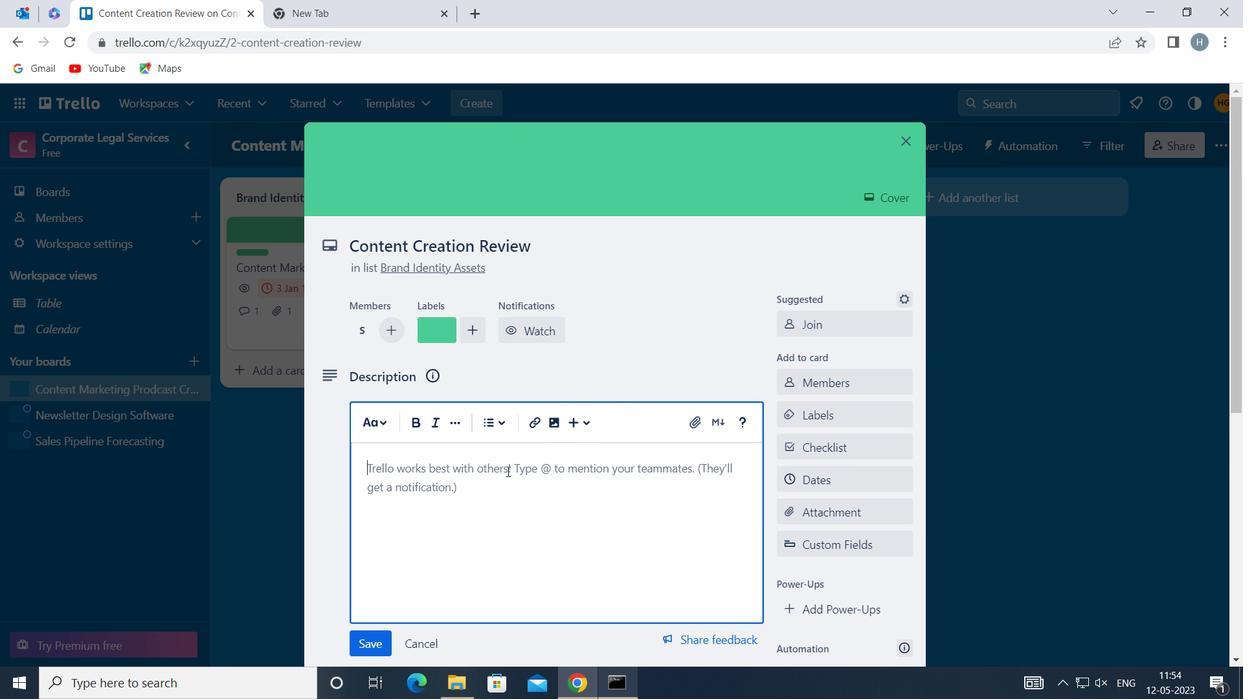 
Action: Mouse moved to (487, 480)
Screenshot: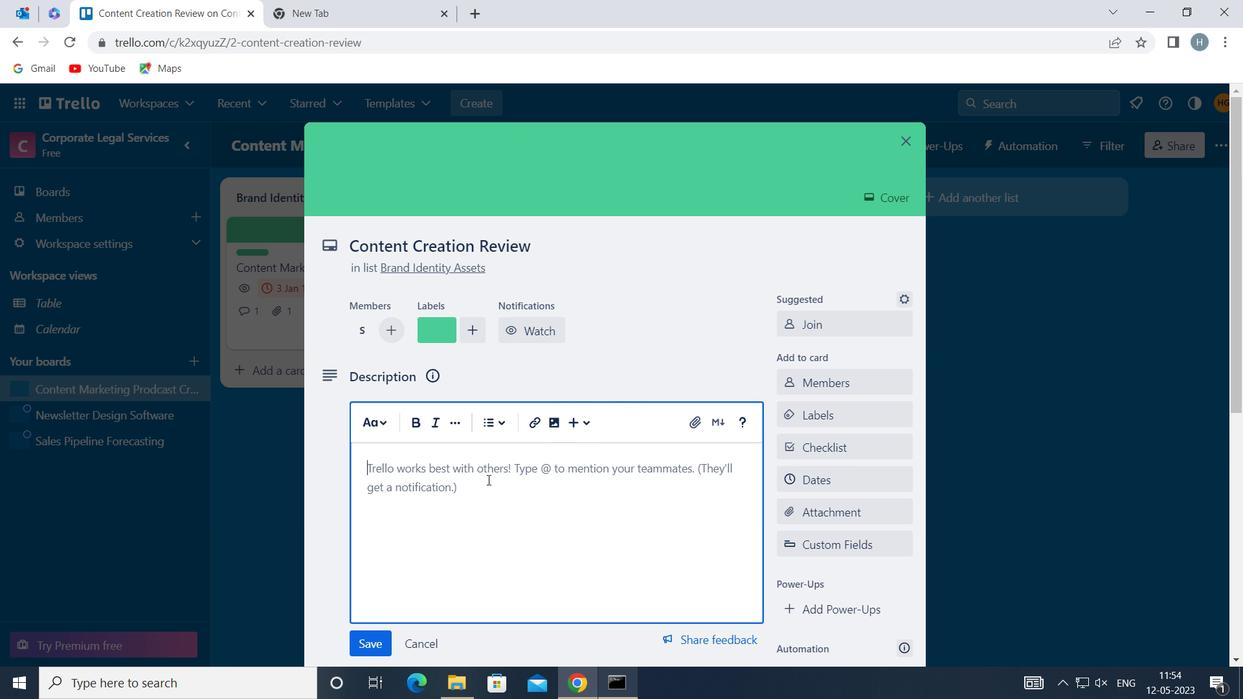 
Action: Key pressed <Key.shift>PLAN<Key.space>AND<Key.space>EXCUTE<Key.space>COMPNAY<Key.backspace><Key.backspace><Key.backspace><Key.backspace><Key.backspace><Key.backspace><Key.backspace><Key.backspace><Key.backspace><Key.backspace><Key.backspace><Key.backspace><Key.backspace><Key.backspace>EXECUTE<Key.space>COMPANY<Key.space>TEAM-BUILDING<Key.space>ACTIVITY<Key.space>AT<Key.space>A<Key.space>COOKING<Key.space>CLASS
Screenshot: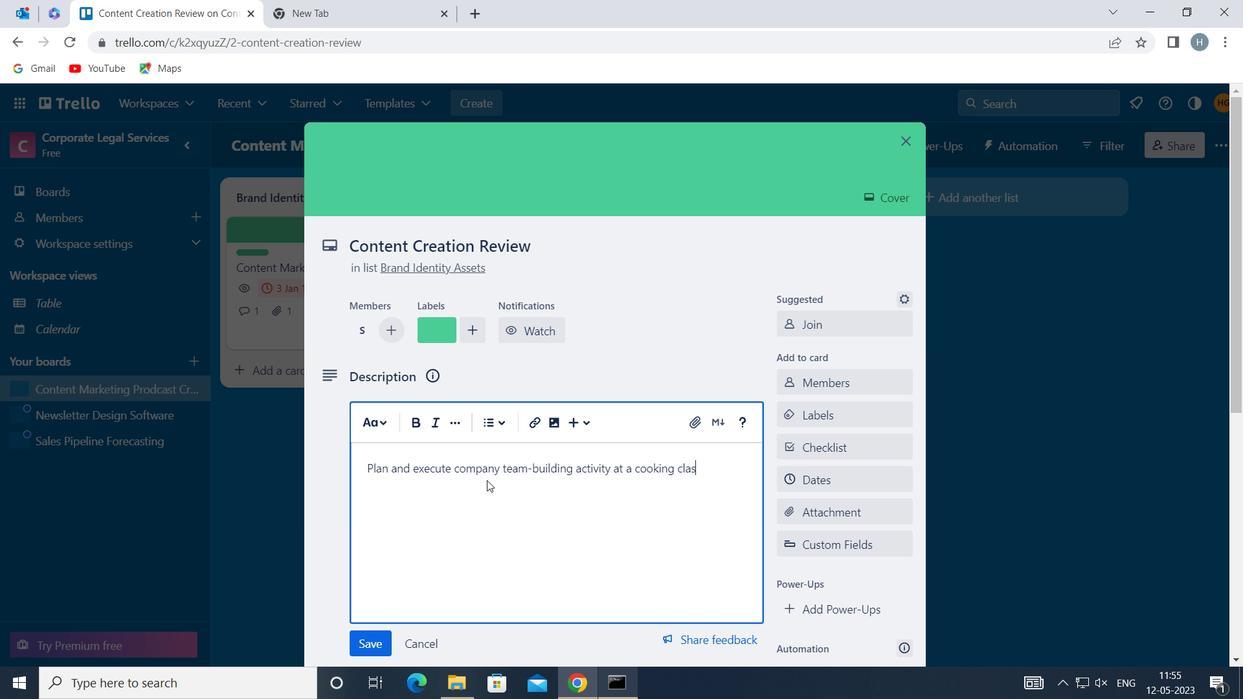 
Action: Mouse moved to (369, 645)
Screenshot: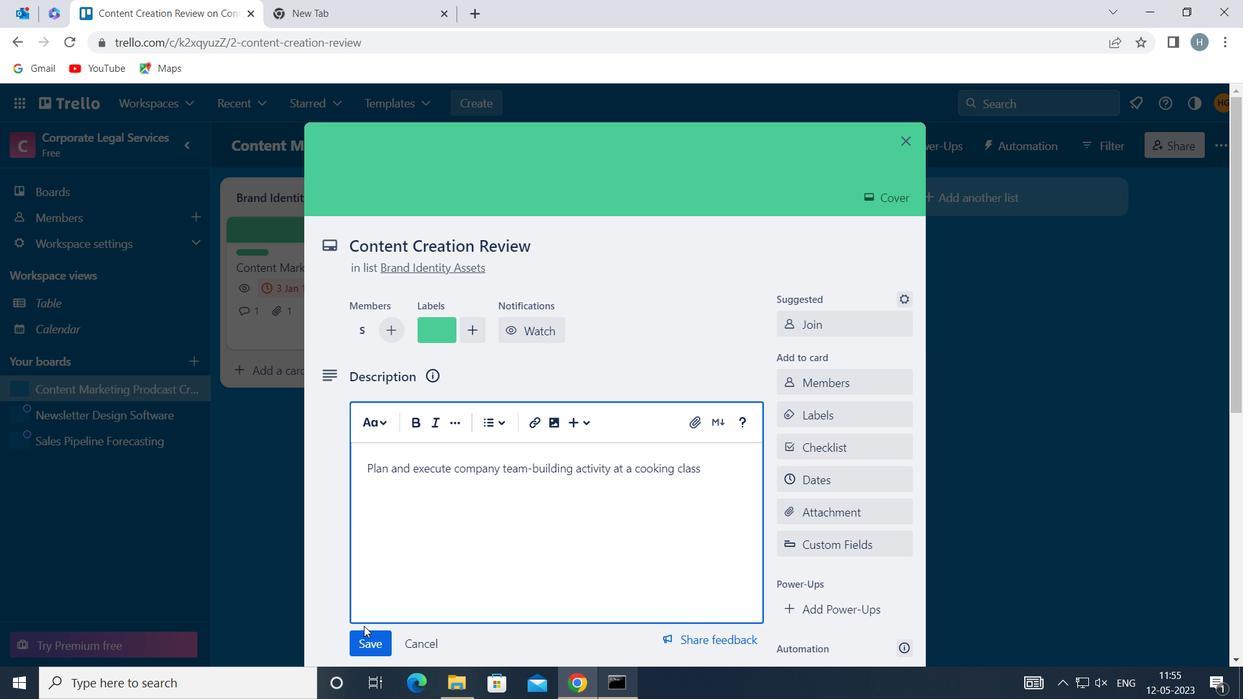 
Action: Mouse pressed left at (369, 645)
Screenshot: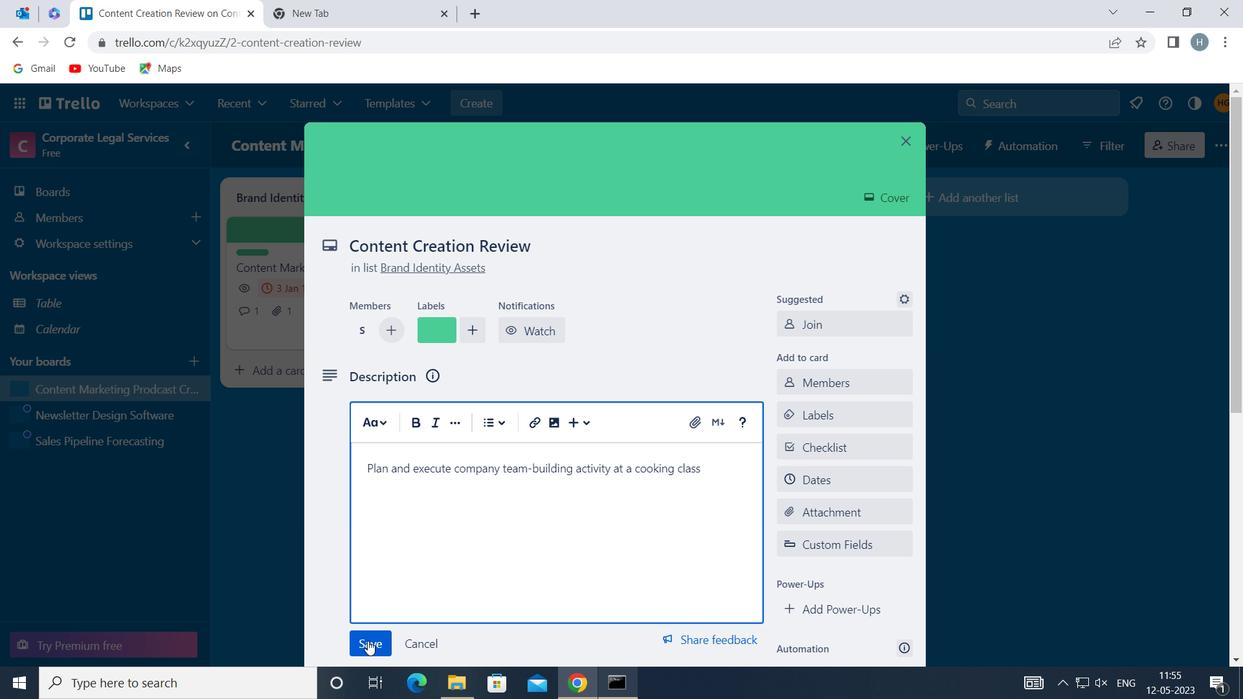 
Action: Mouse moved to (399, 535)
Screenshot: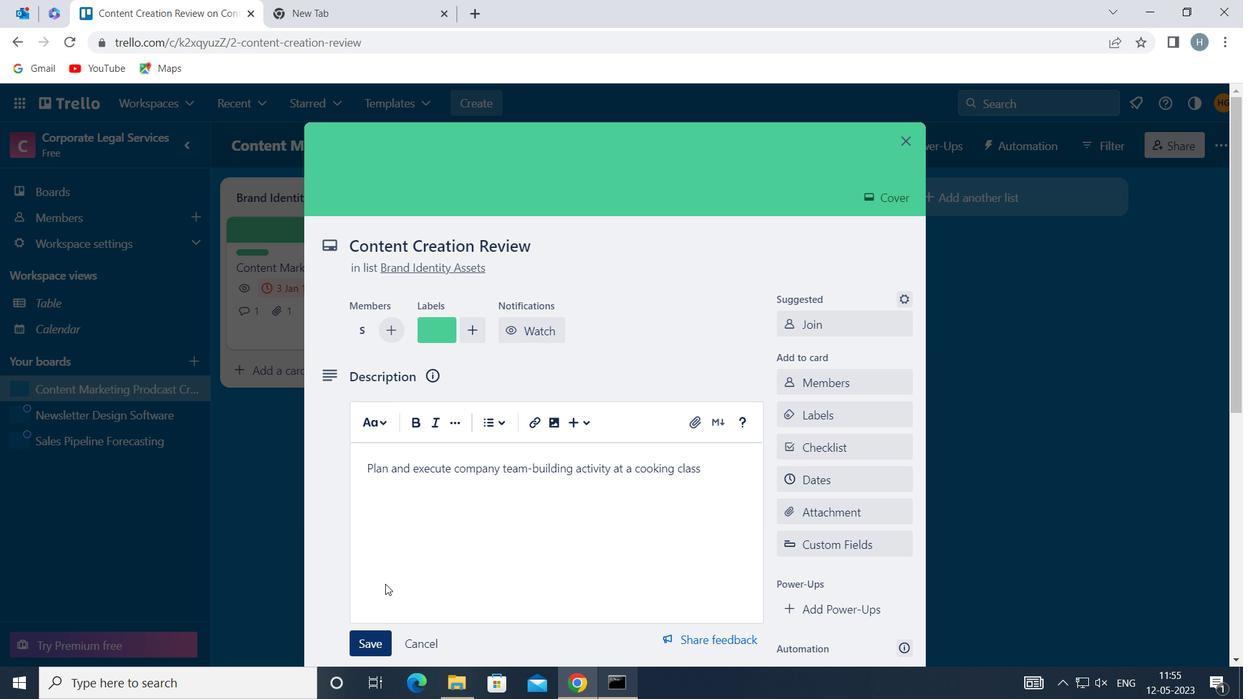 
Action: Mouse scrolled (399, 534) with delta (0, 0)
Screenshot: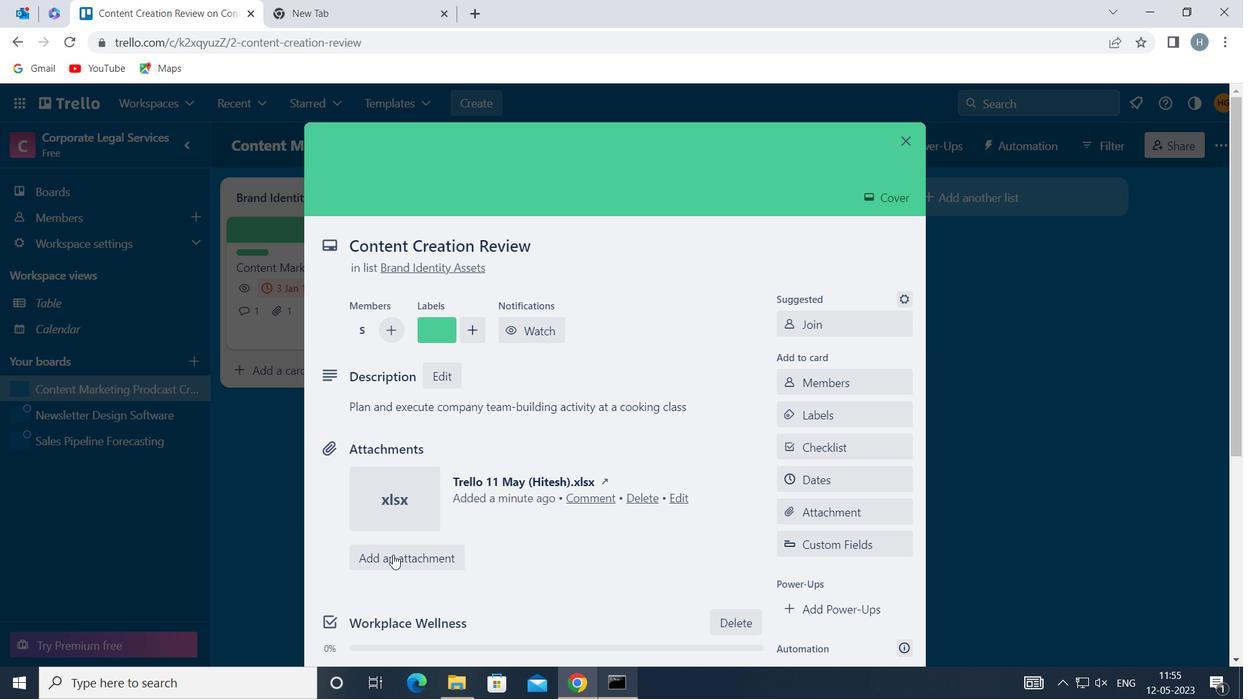 
Action: Mouse scrolled (399, 534) with delta (0, 0)
Screenshot: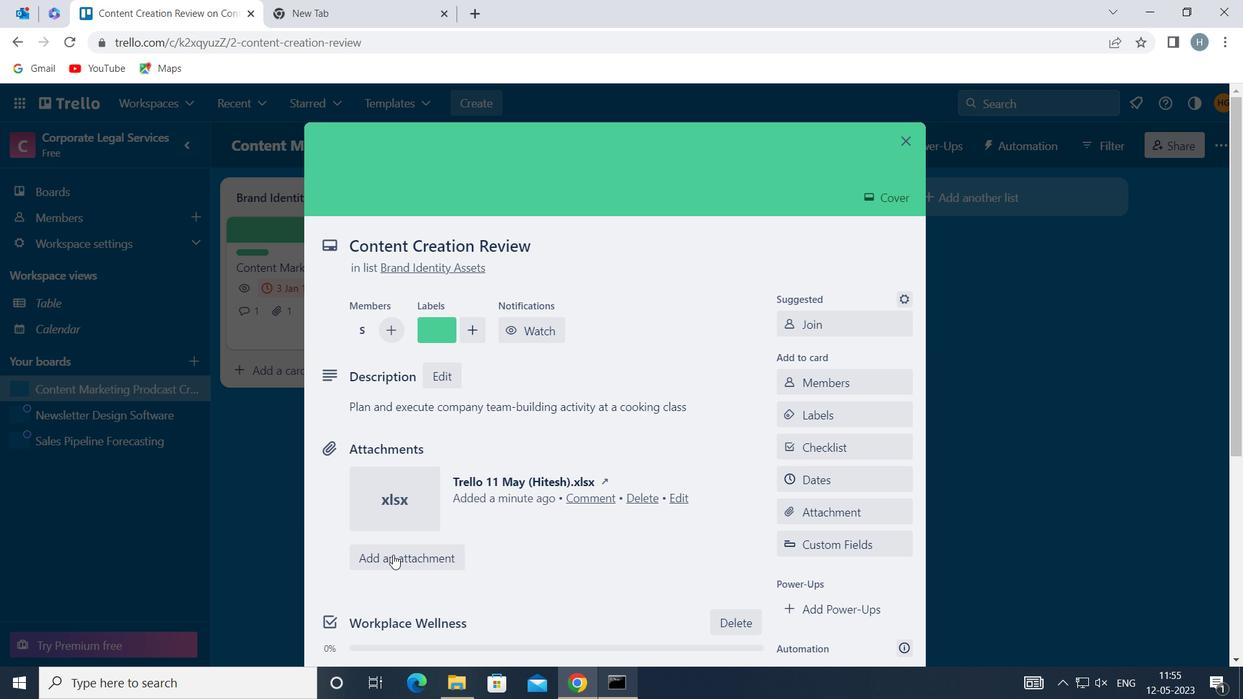 
Action: Mouse moved to (404, 533)
Screenshot: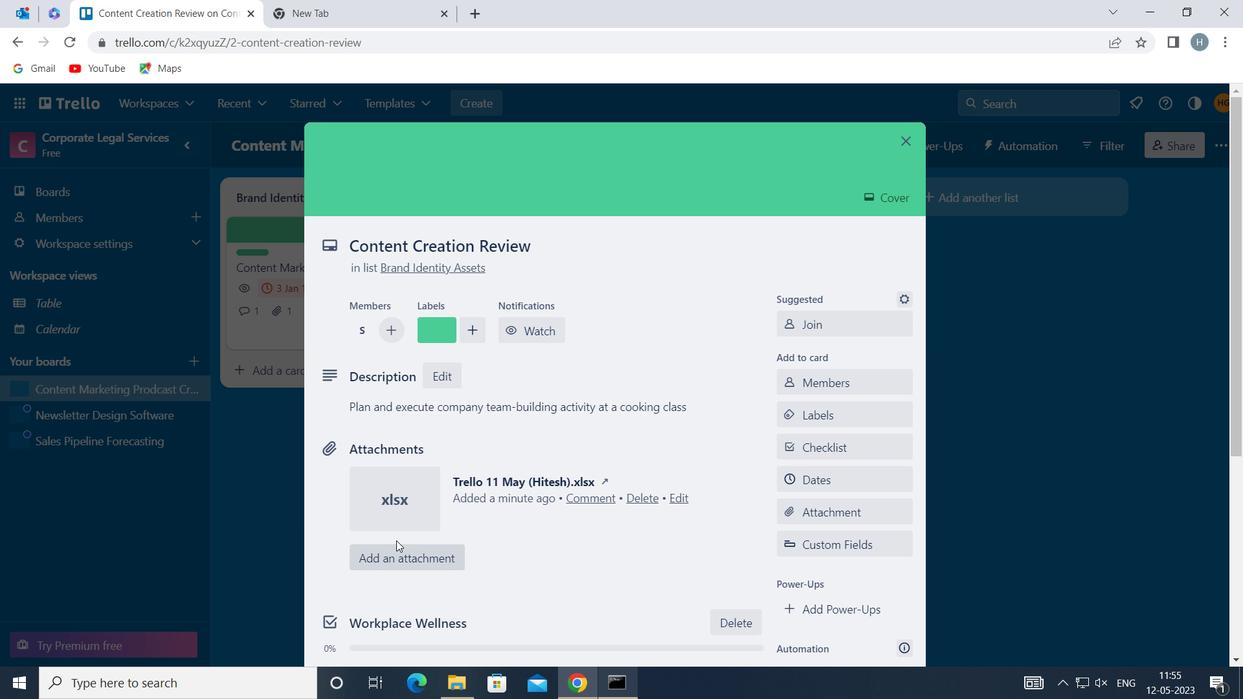 
Action: Mouse scrolled (404, 532) with delta (0, 0)
Screenshot: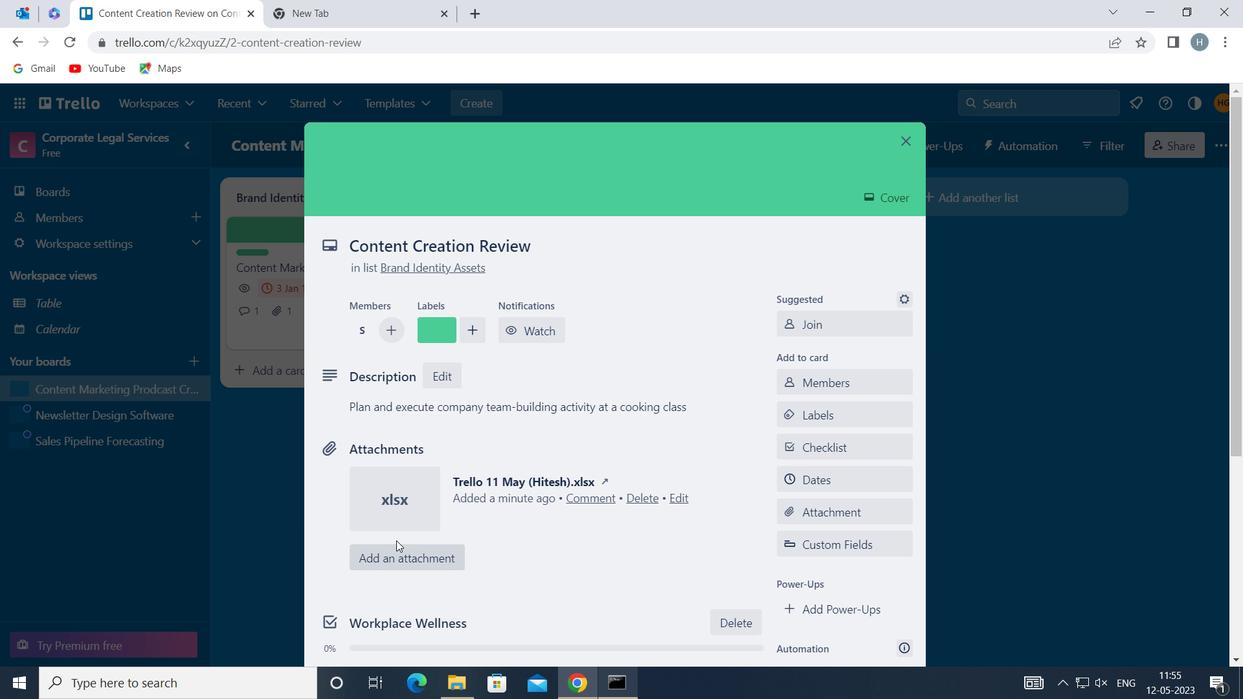 
Action: Mouse moved to (416, 527)
Screenshot: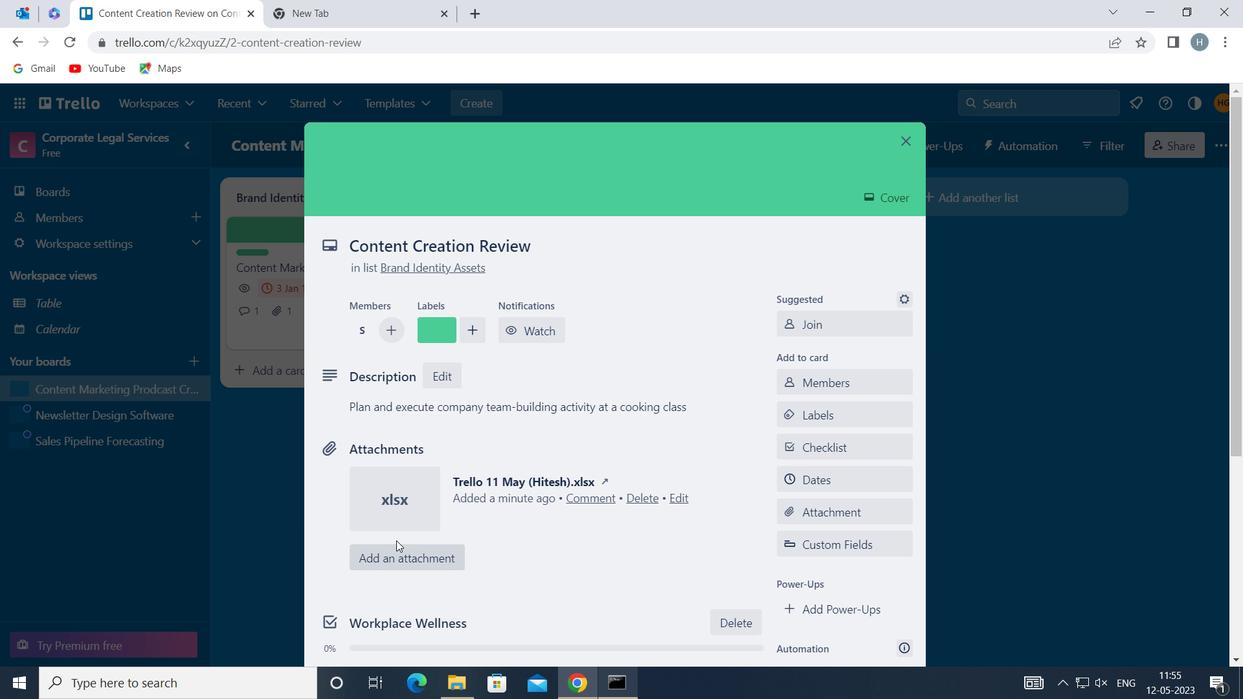
Action: Mouse scrolled (416, 526) with delta (0, 0)
Screenshot: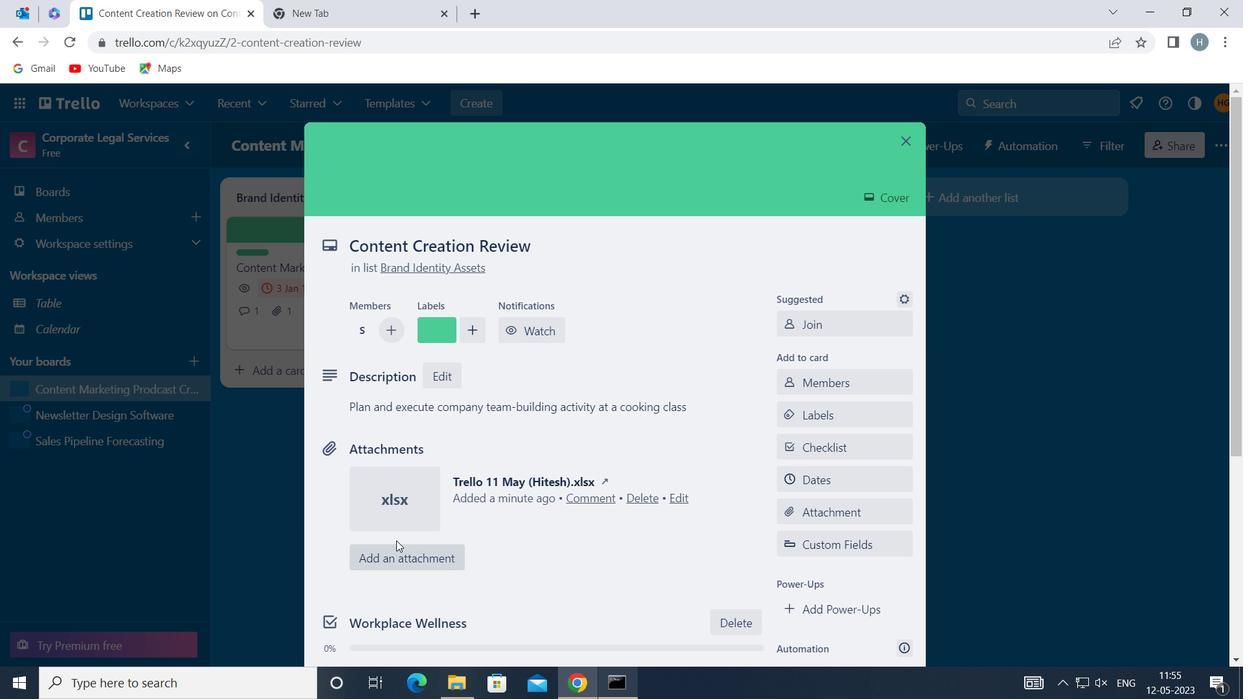 
Action: Mouse moved to (509, 456)
Screenshot: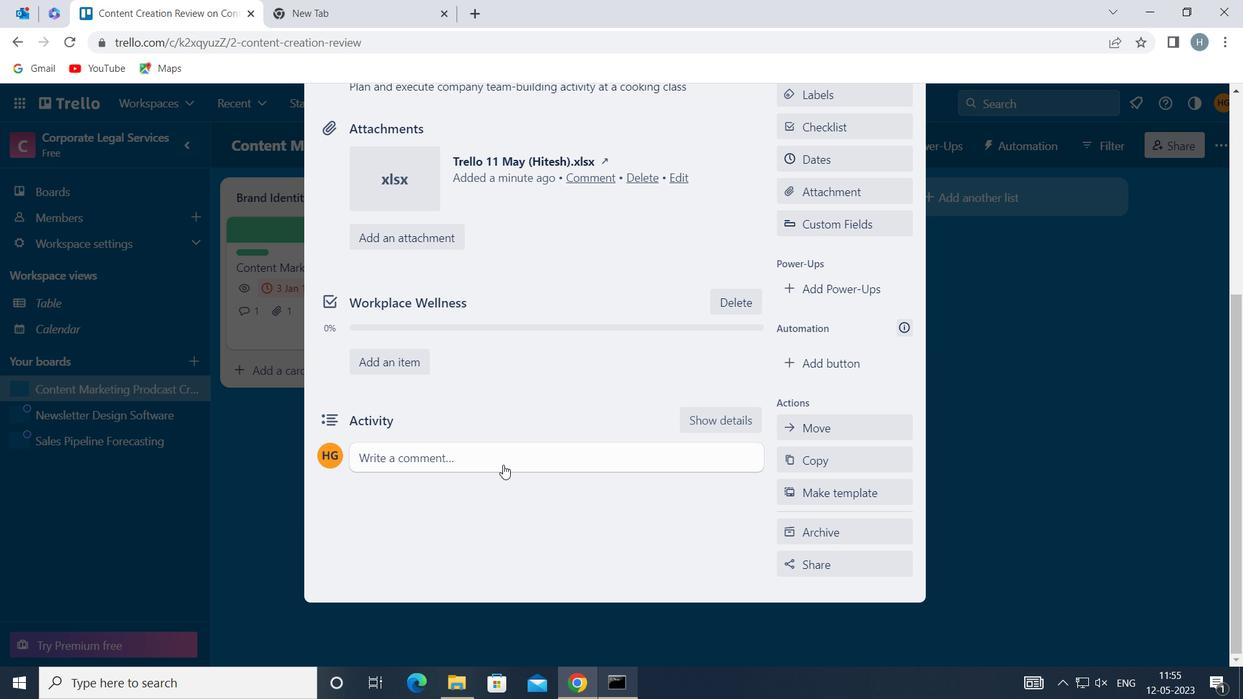 
Action: Mouse pressed left at (509, 456)
Screenshot: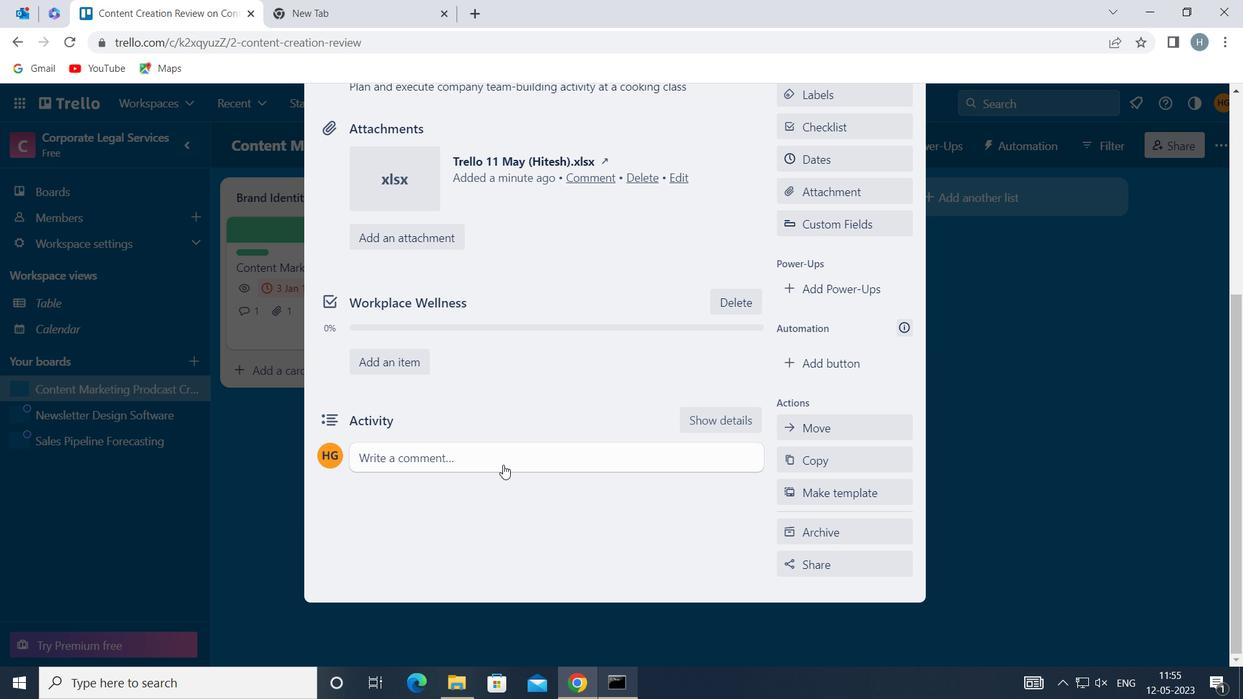 
Action: Mouse moved to (494, 504)
Screenshot: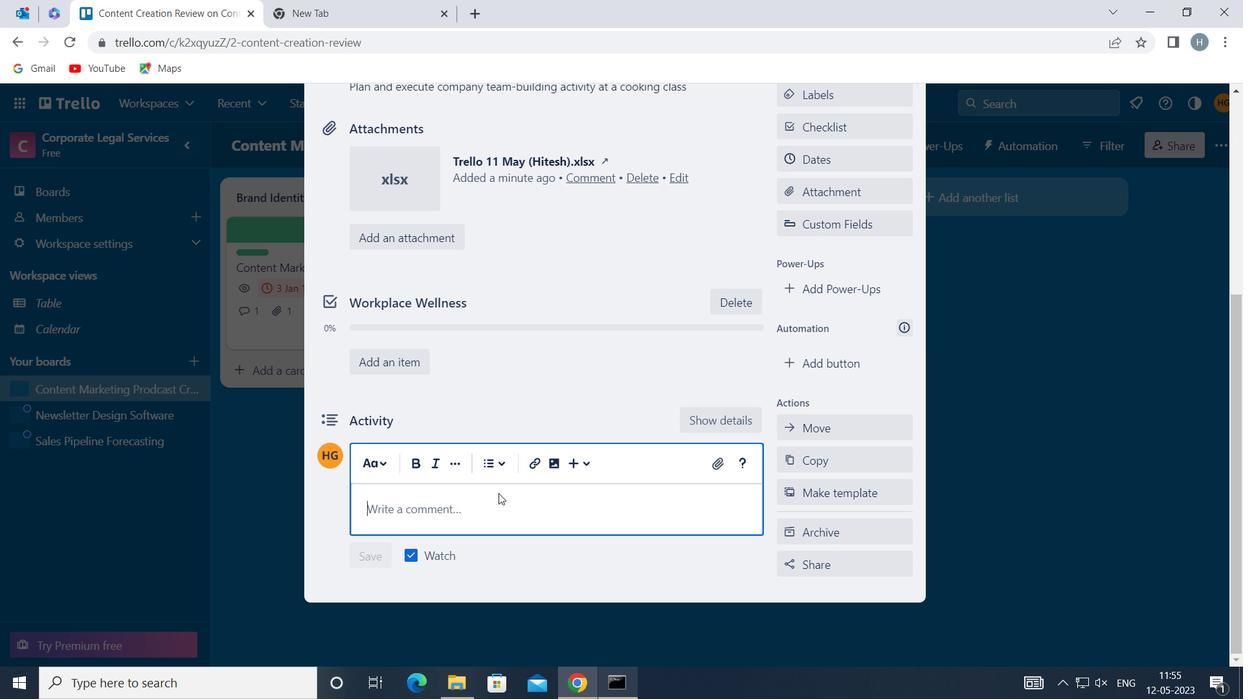
Action: Mouse pressed left at (494, 504)
Screenshot: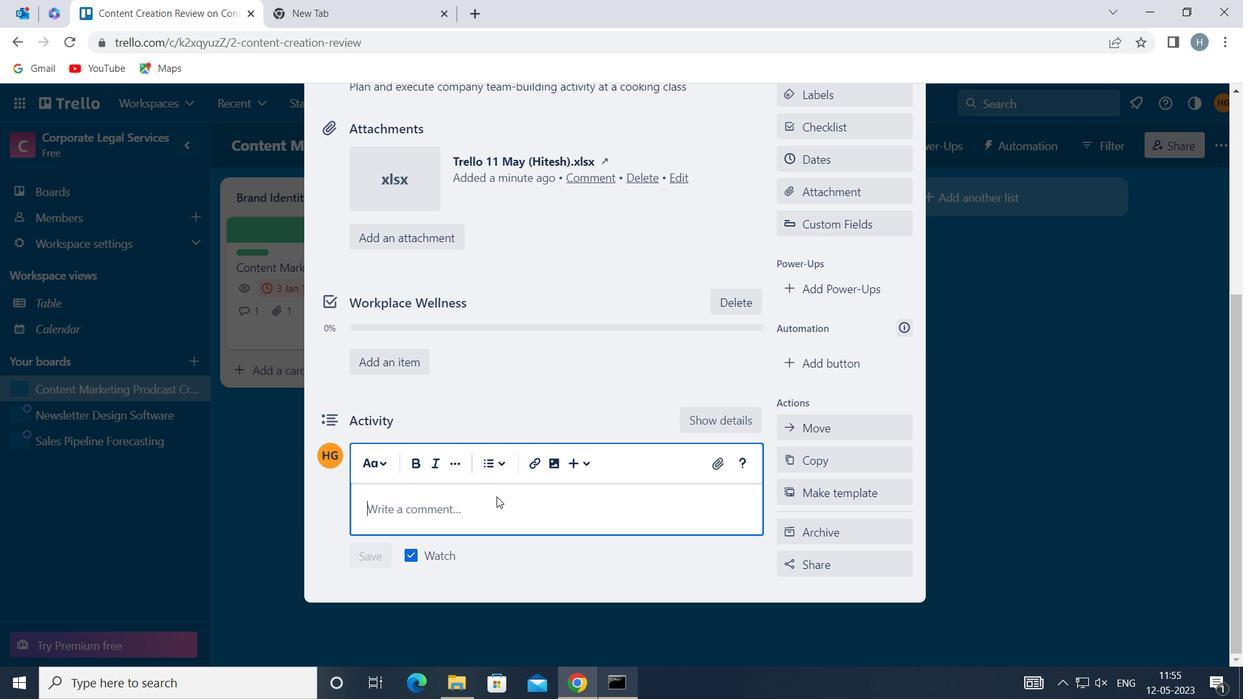 
Action: Mouse moved to (494, 504)
Screenshot: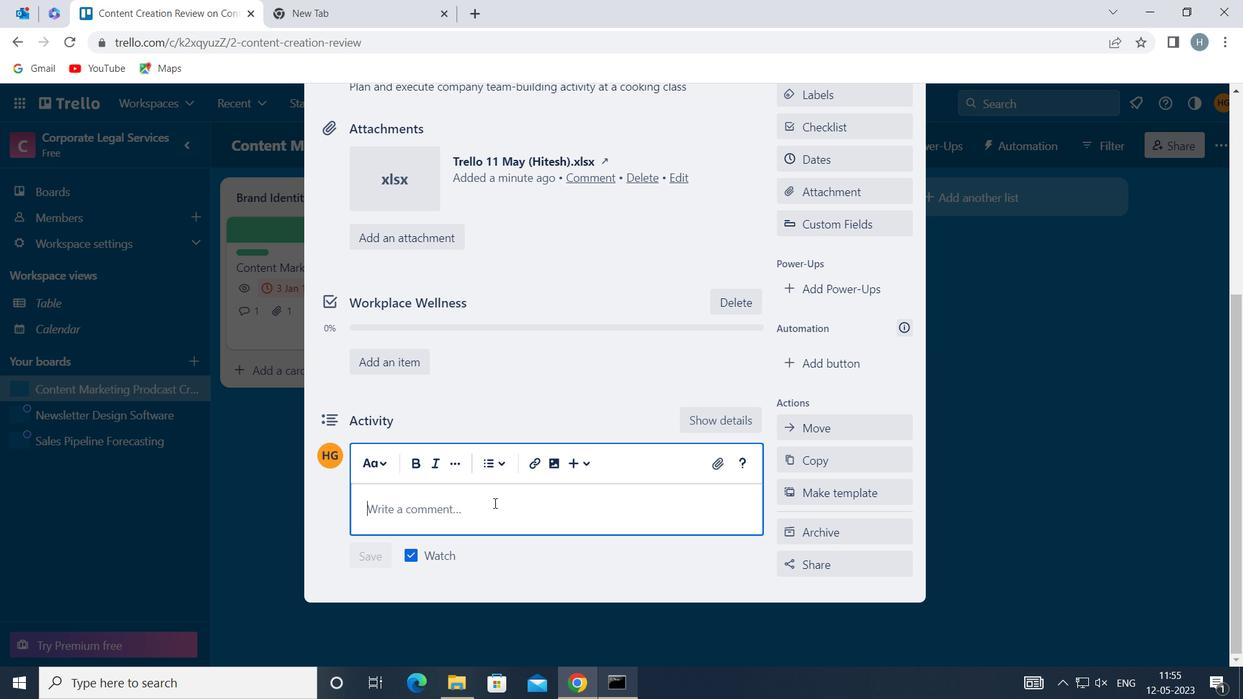 
Action: Key pressed <Key.shift>GIVEN<Key.space>THE<Key.space>ENTHUSIASM<Key.backspace><Key.backspace><Key.backspace><Key.backspace><Key.backspace><Key.backspace><Key.backspace><Key.backspace><Key.backspace><Key.backspace>POTENTIAL<Key.space>IMPACT<Key.space>OF<Key.space>THIS<Key.space>TASK<Key.space>ON<Key.space>OUR<Key.space>TEAM<Key.space>MORALE<Key.space>AND<Key.space>MOTIVATION<Key.space>LET<Key.space>US<Key.space>ENSURE<Key.space>THAT<Key.space>WE<Key.space>APPROACH<Key.space>IT<Key.space>WITH<Key.space>A<Key.space>SENSE<Key.space>OF<Key.space>POSITIVITY<Key.space>AND<Key.space>ENTHUSIASM<Key.space>
Screenshot: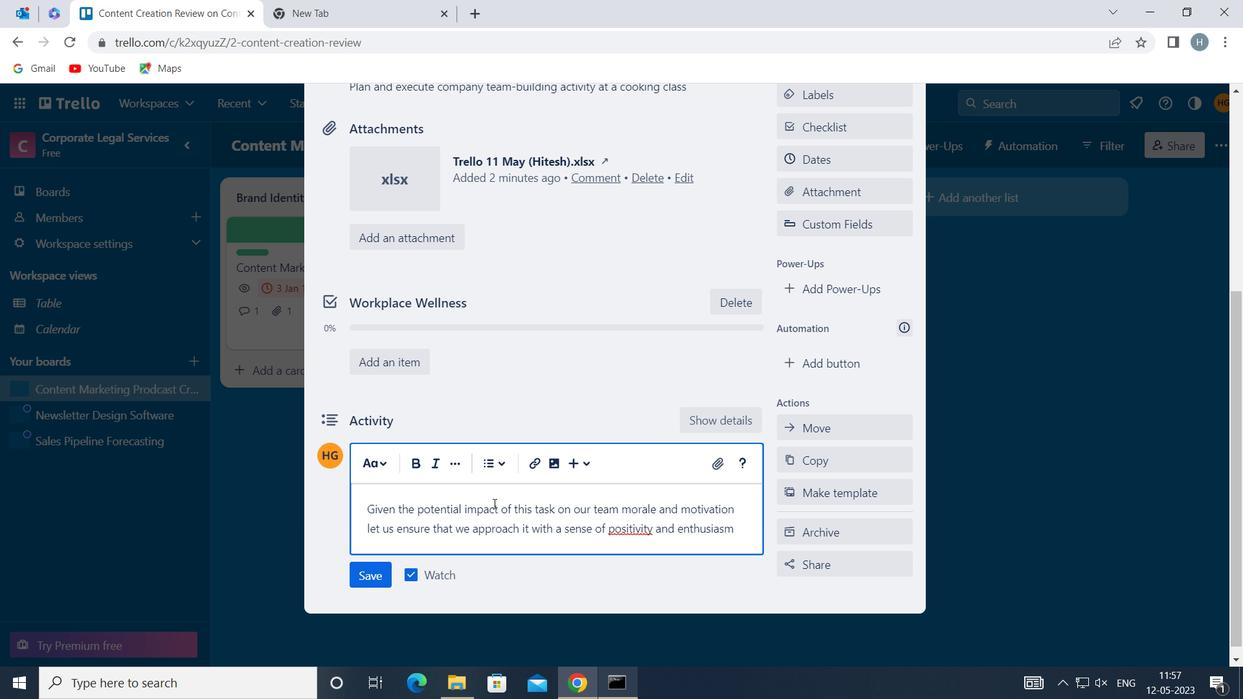 
Action: Mouse moved to (376, 574)
Screenshot: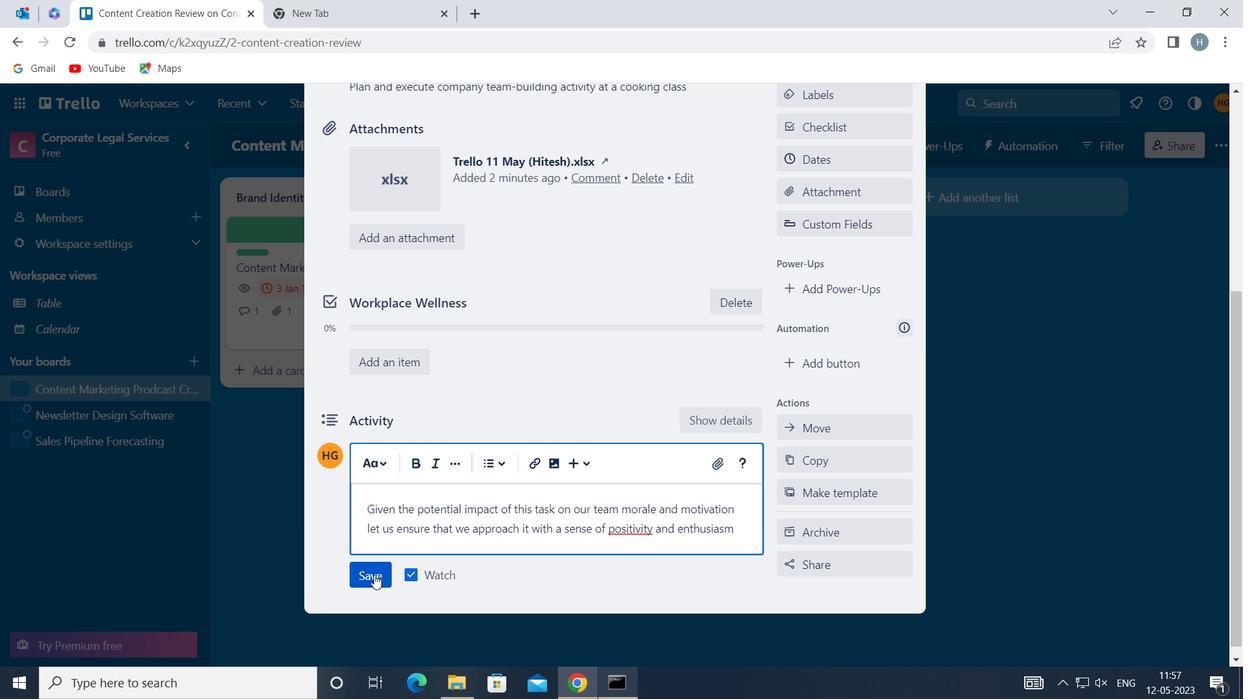 
Action: Mouse pressed left at (376, 574)
Screenshot: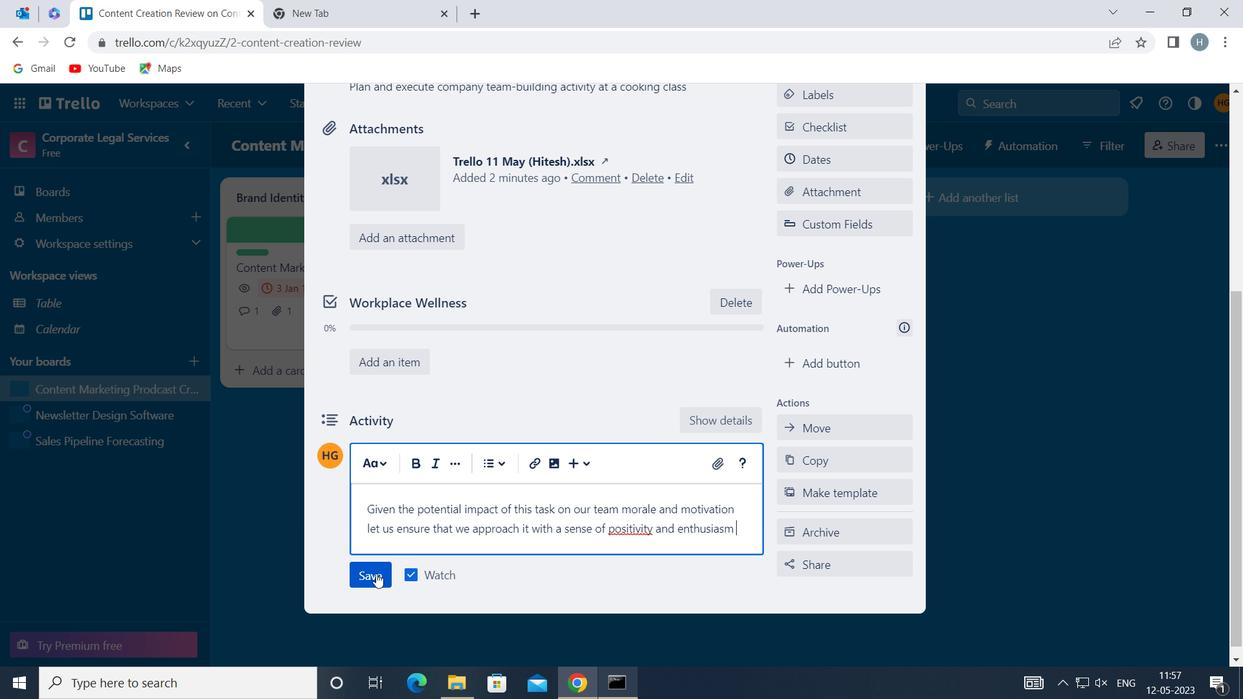 
Action: Mouse moved to (828, 163)
Screenshot: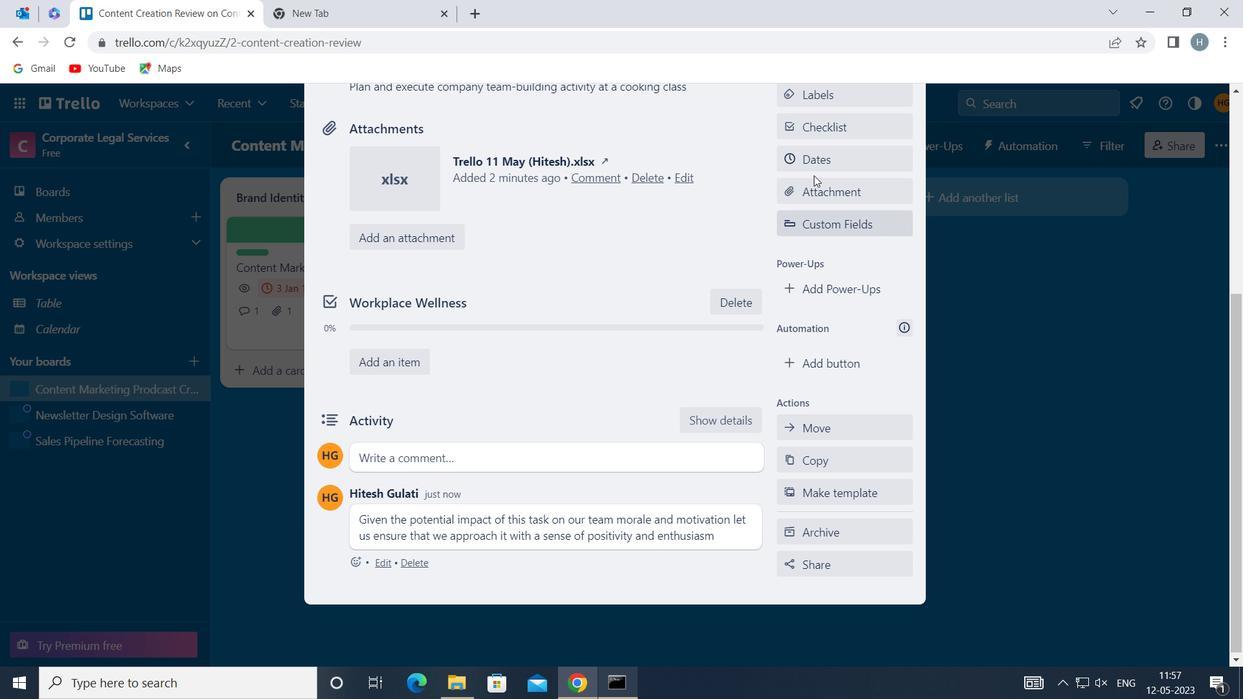 
Action: Mouse pressed left at (828, 163)
Screenshot: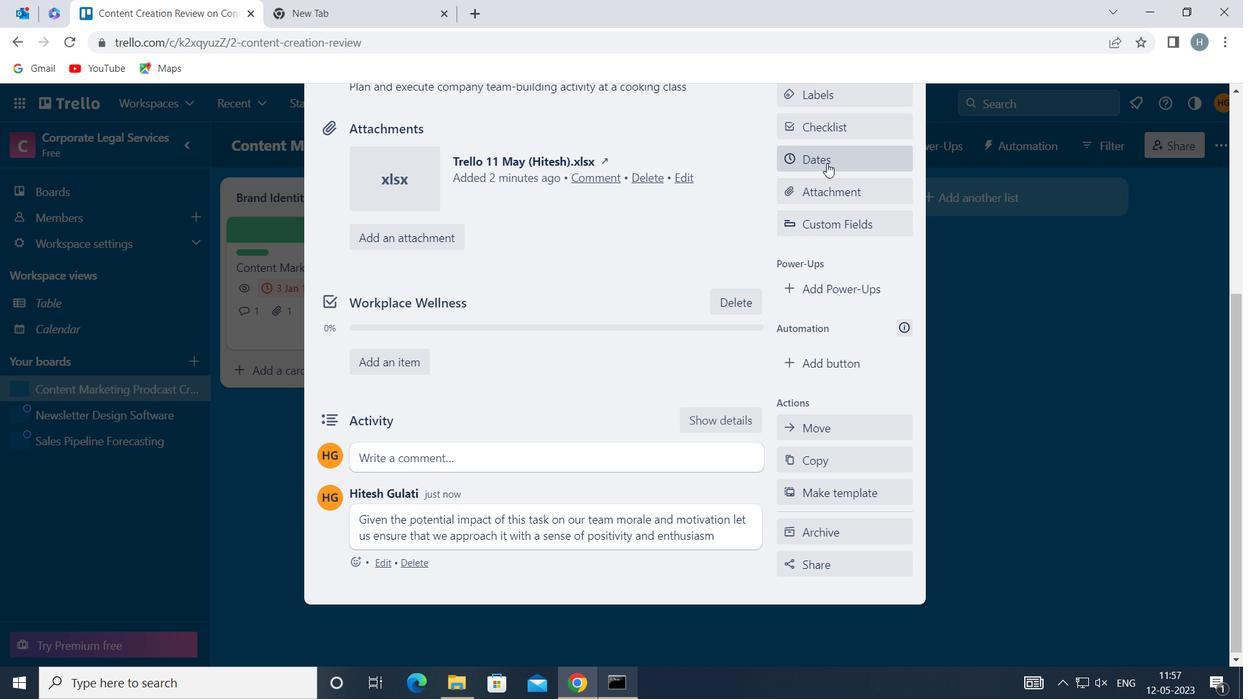 
Action: Mouse moved to (796, 433)
Screenshot: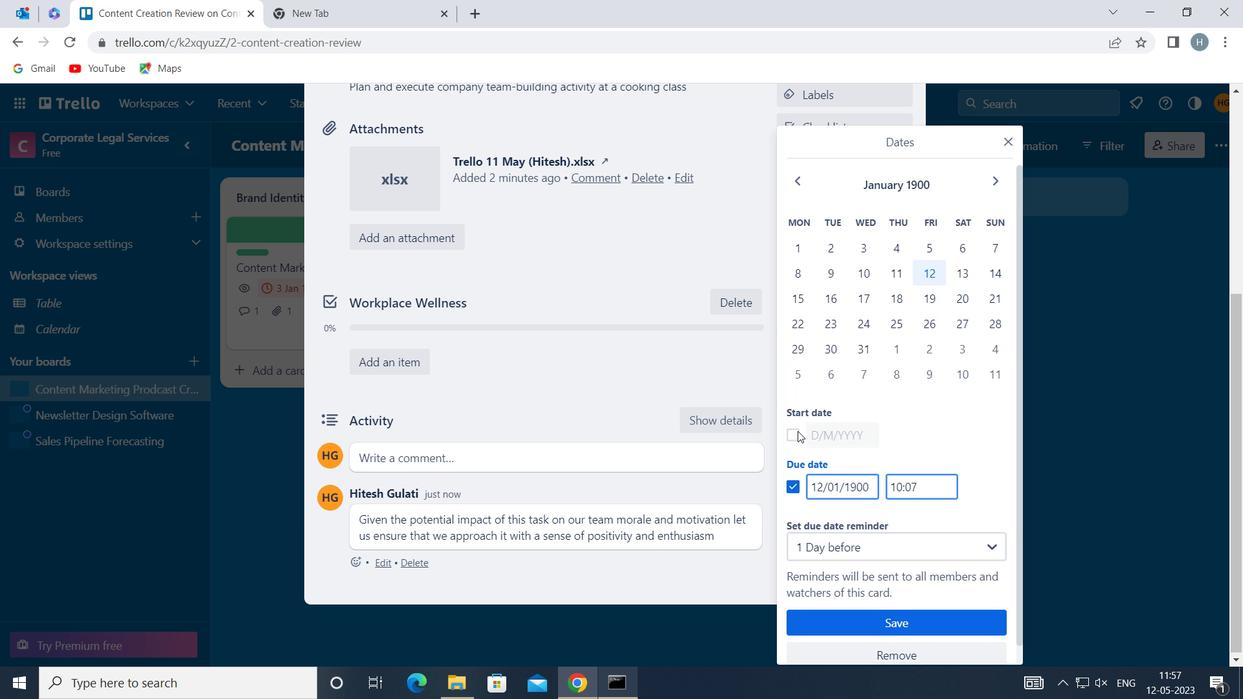 
Action: Mouse pressed left at (796, 433)
Screenshot: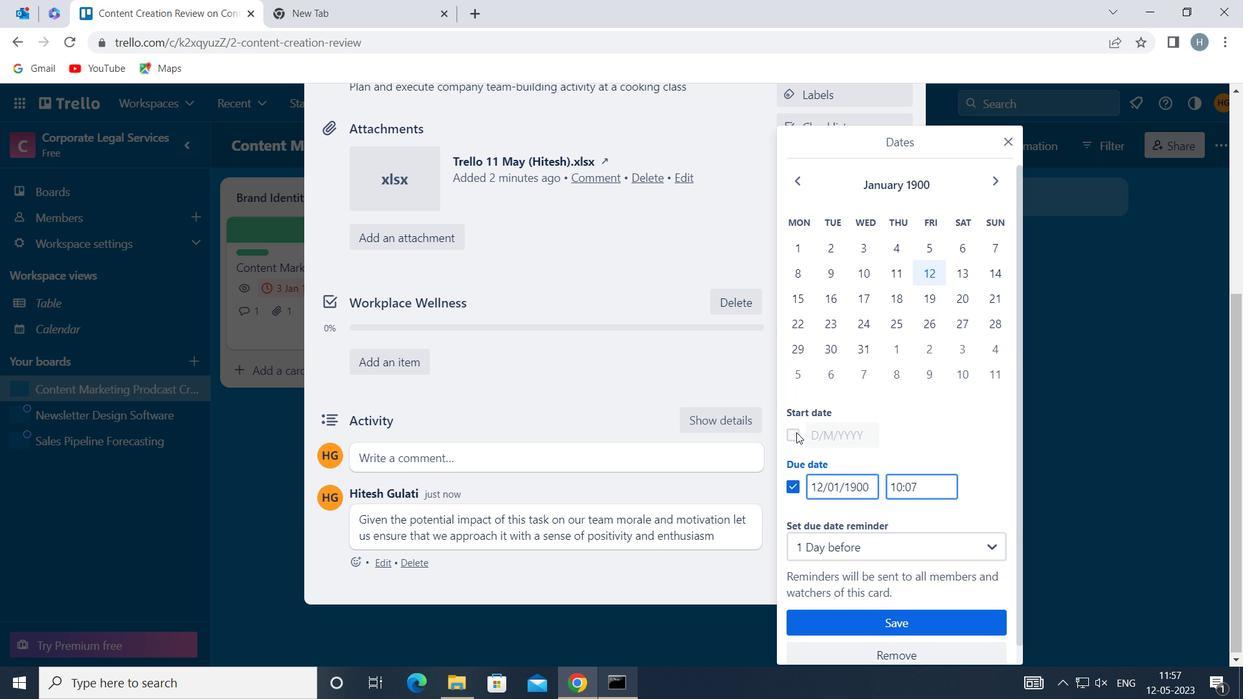 
Action: Mouse moved to (816, 430)
Screenshot: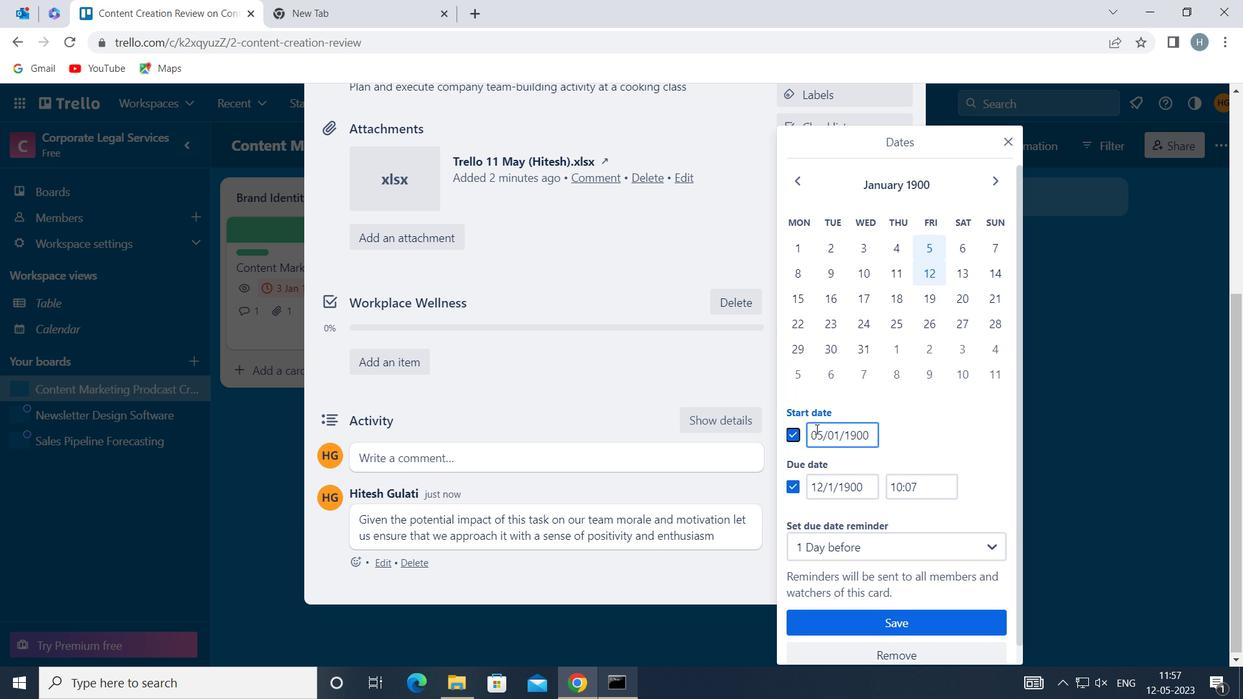 
Action: Mouse pressed left at (816, 430)
Screenshot: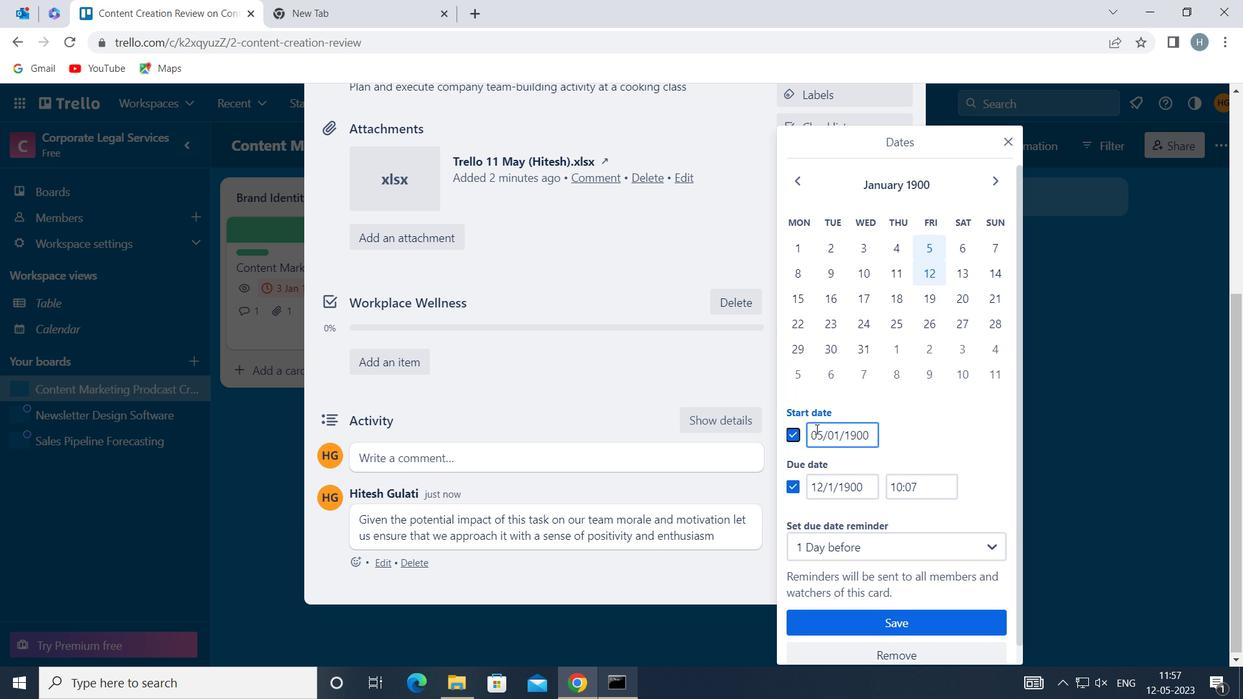 
Action: Mouse moved to (818, 429)
Screenshot: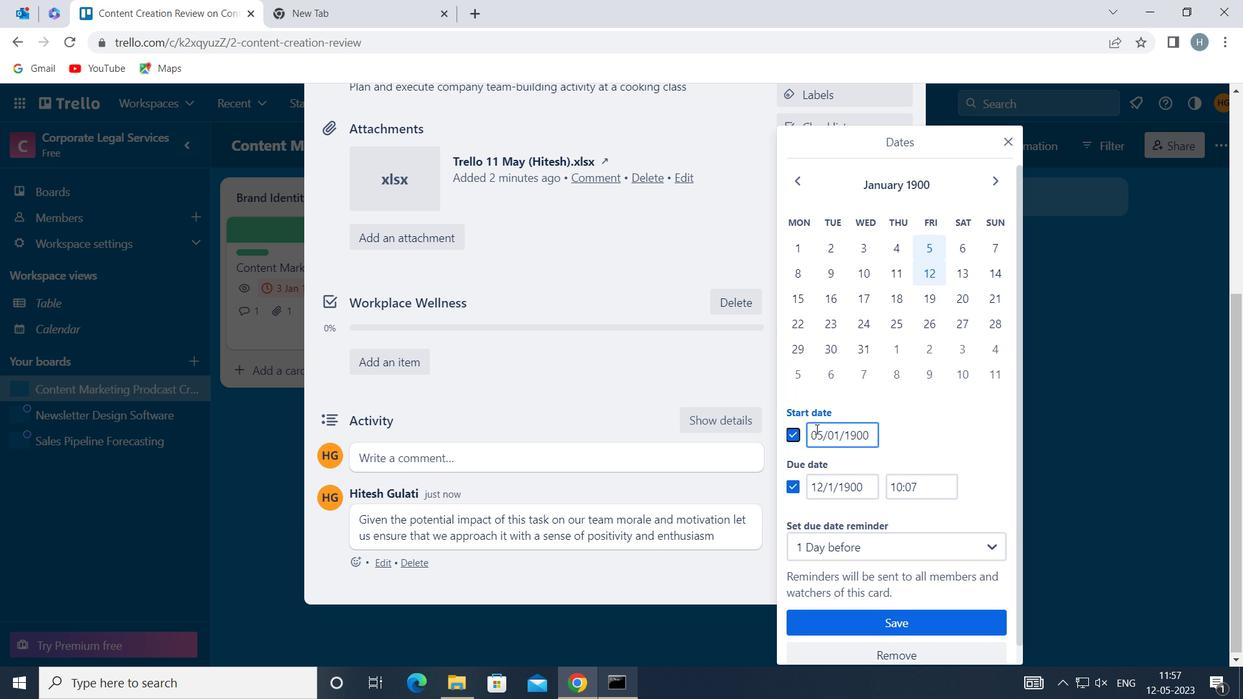 
Action: Key pressed <Key.backspace>6
Screenshot: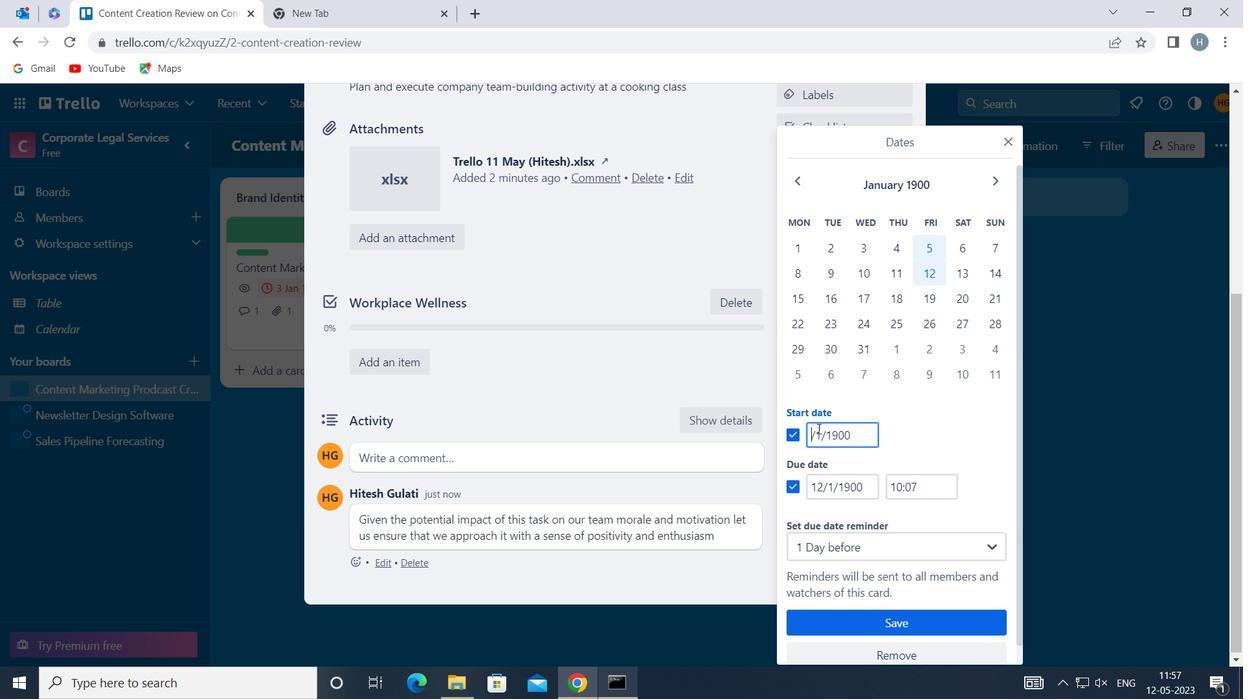 
Action: Mouse moved to (820, 488)
Screenshot: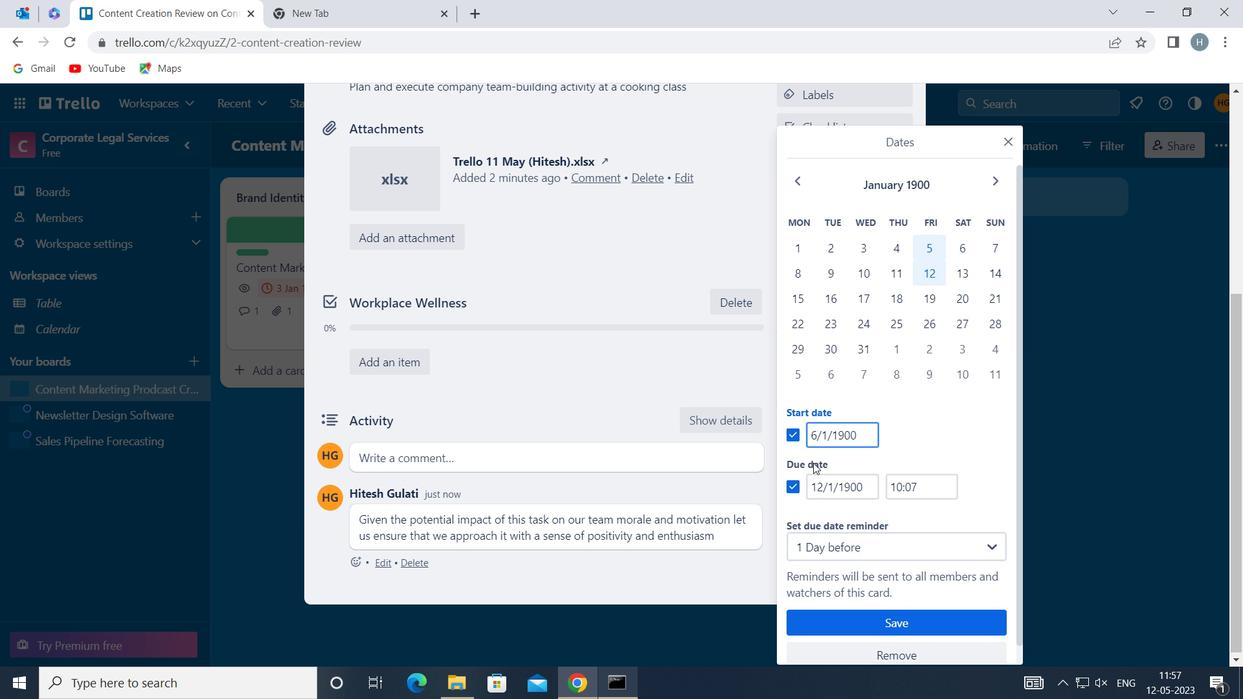 
Action: Mouse pressed left at (820, 488)
Screenshot: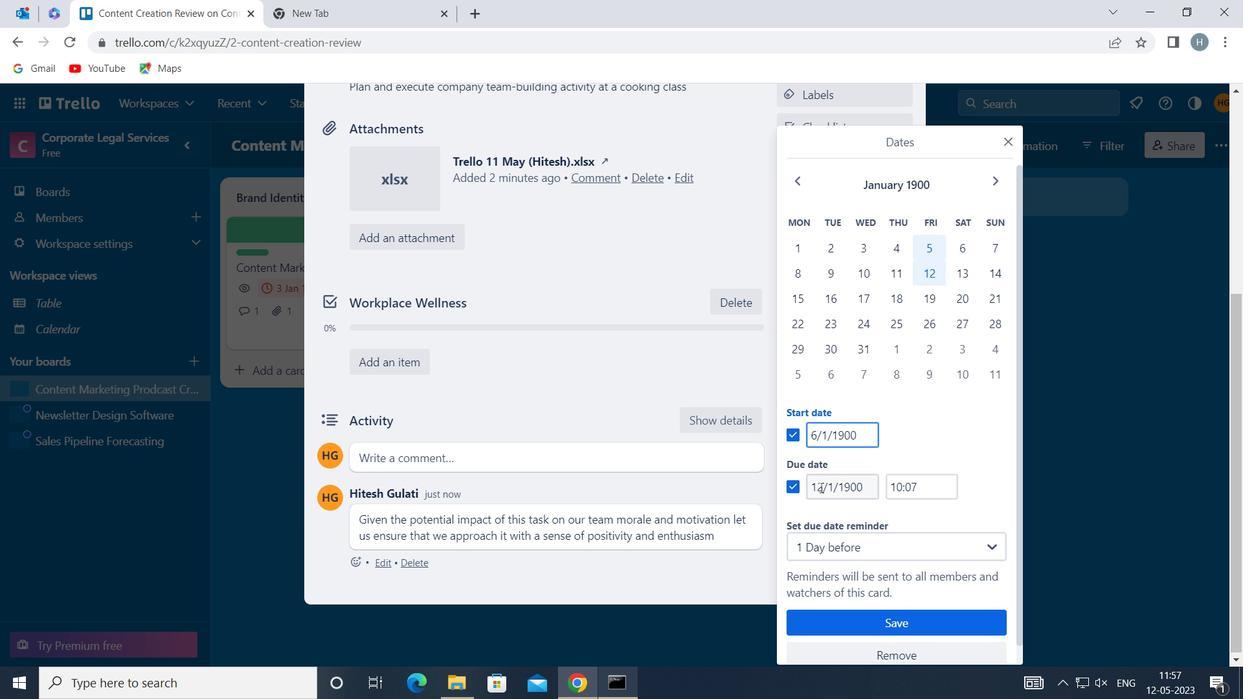 
Action: Key pressed <Key.backspace>3
Screenshot: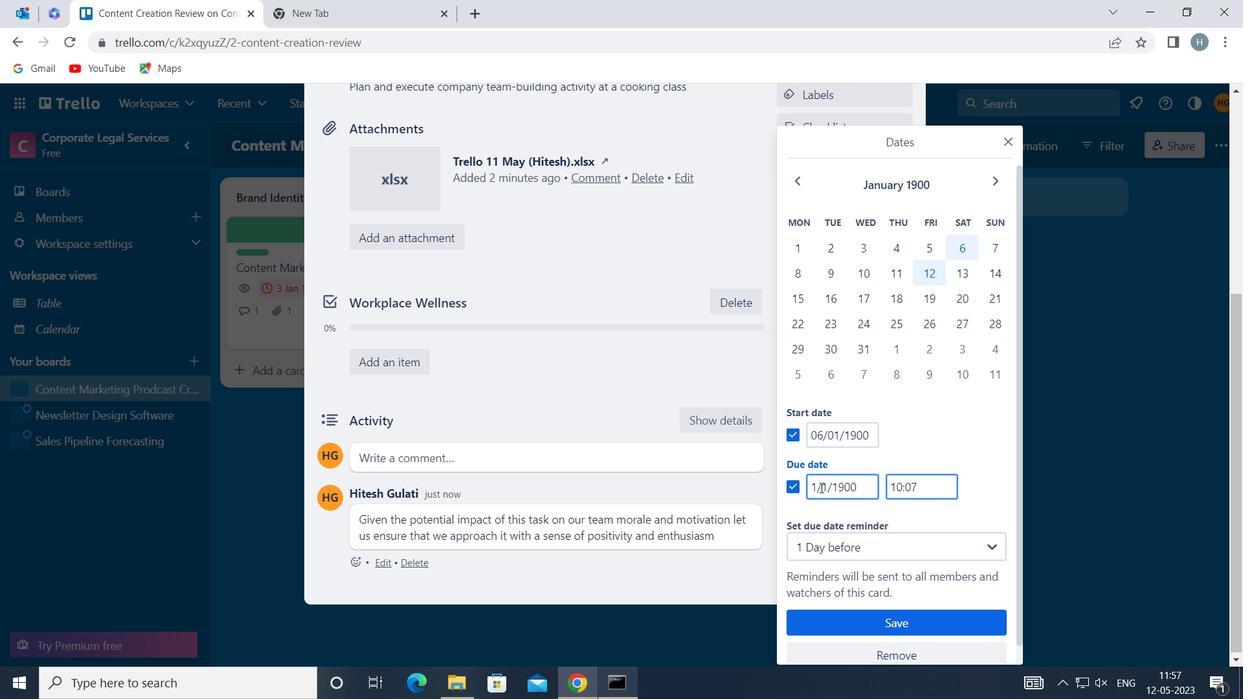 
Action: Mouse moved to (870, 621)
Screenshot: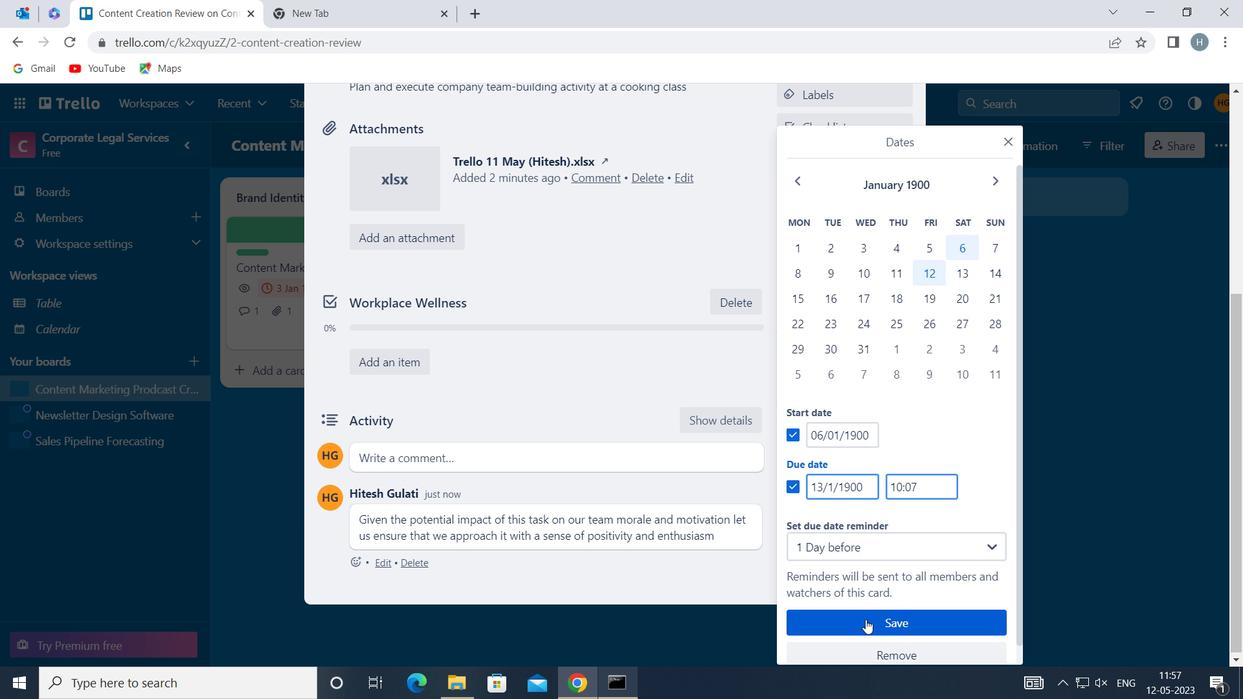 
Action: Mouse pressed left at (870, 621)
Screenshot: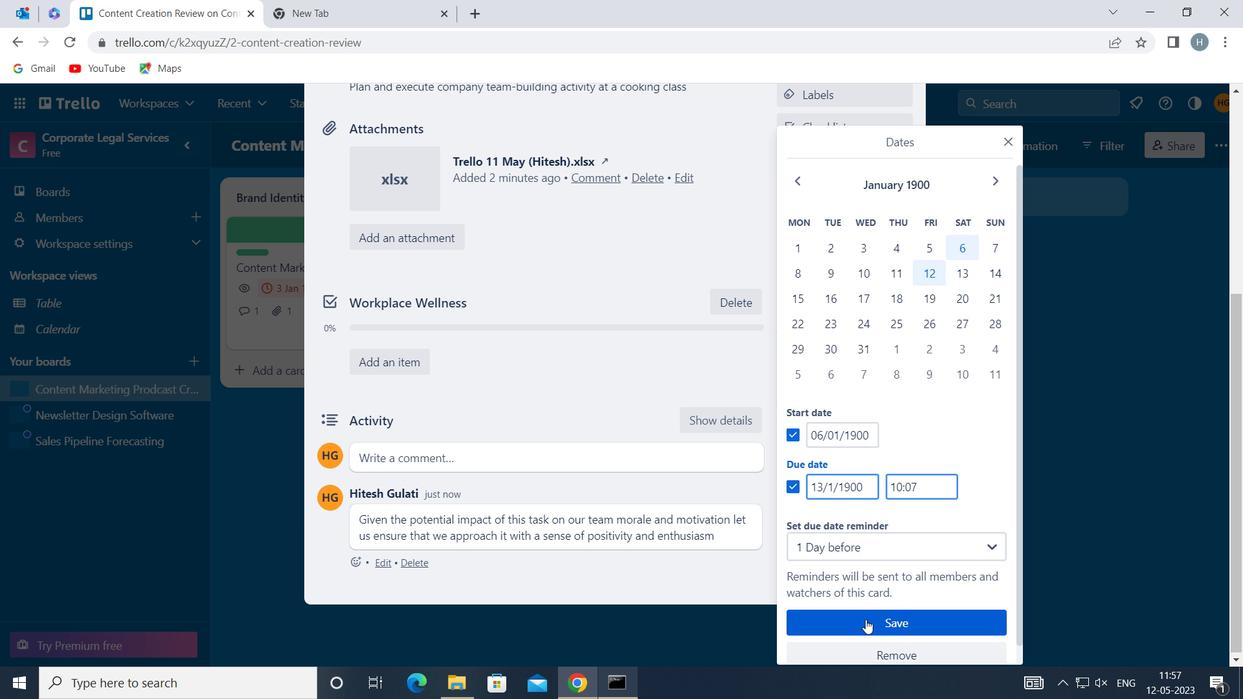 
Action: Mouse moved to (721, 397)
Screenshot: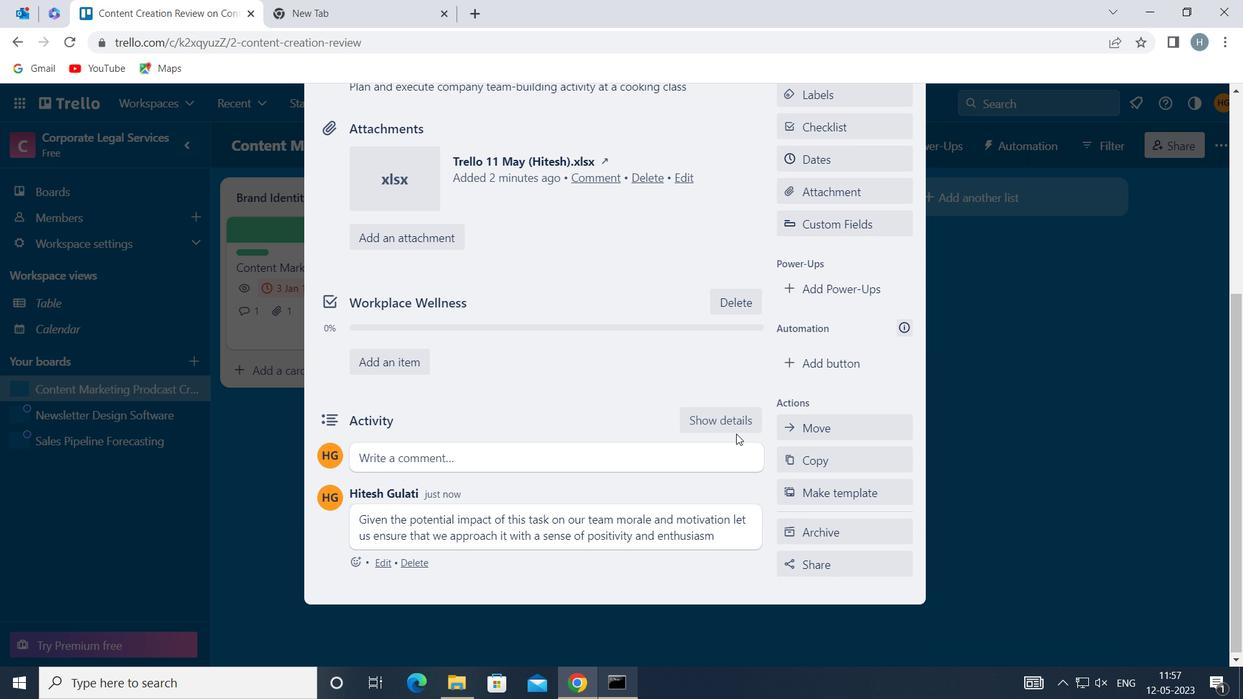 
